 Task: Select Grocery. Add to cart, from pOpshelf for 1980 Tibbs Avenue, Plains, Montana 59859, Cell Number 406-826-7954, following items : Colgate Extra Clean Soft Toothbrush_x000D_
 - 2, Colgate Extra Clean Soft Toothbrush_x000D_
 - 2, Crest Pro-Health Advanced Gum Protection Toothpaste (5.1 oz)_x000D_
 - 1, Colgate Total Mouthwash Peppermint (33.8 oz)_x000D_
 - 2, Vaseline Intensive Care Calm Healing Lotion (10 oz)_x000D_
 - 2, Swedish Fish Soft & Chewy Candy (3.1 oz)_x000D_
 - 2, Reed''s Candies Cinnamon (1.01 oz)_x000D_
 - 1, Biore Blue Agave Balancing Pore Cleanser (5 oz)_x000D_
 - 2, CORALITE 1.9 x 4 Sheer Bandages Extra Large (14 ct)_x000D_
 - 2, FAMILY CARE Hemorrhoidal Ointment with Applicator (0.71 oz)_x000D_
 - 2
Action: Mouse moved to (299, 104)
Screenshot: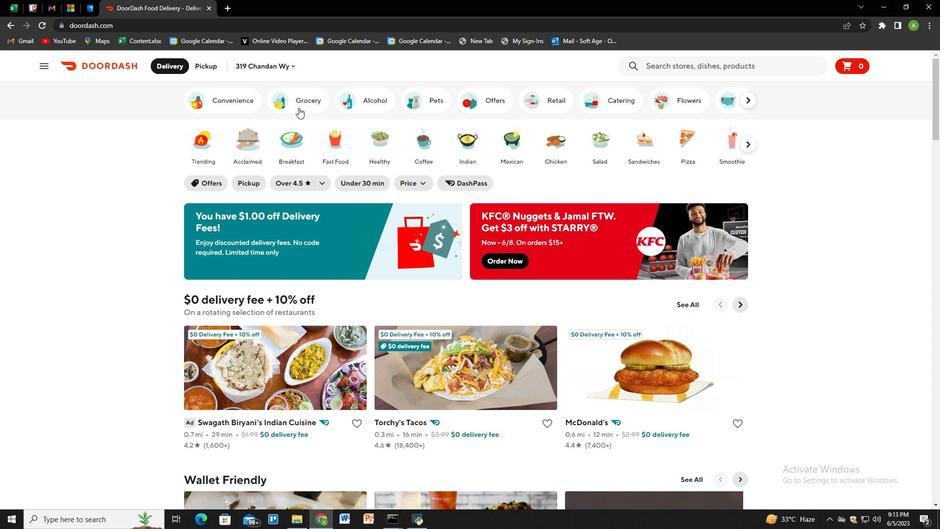 
Action: Mouse pressed left at (299, 104)
Screenshot: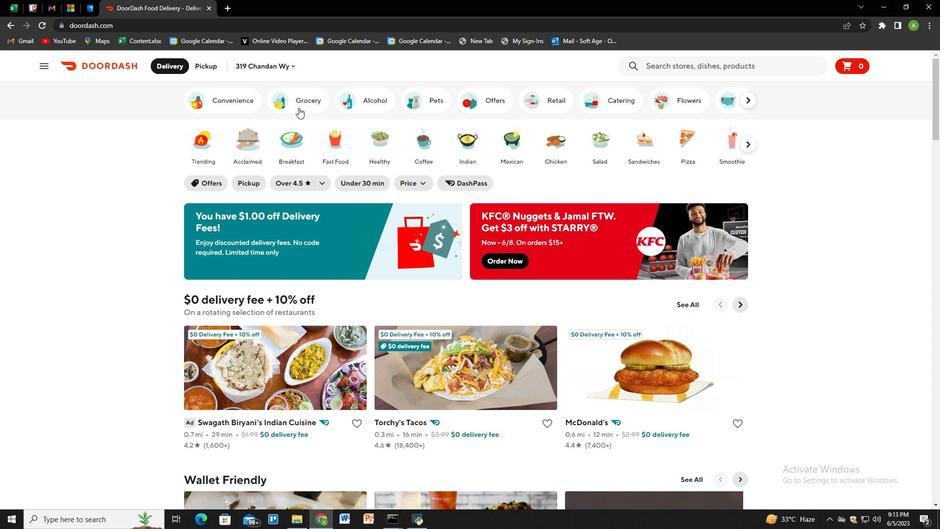 
Action: Mouse moved to (535, 475)
Screenshot: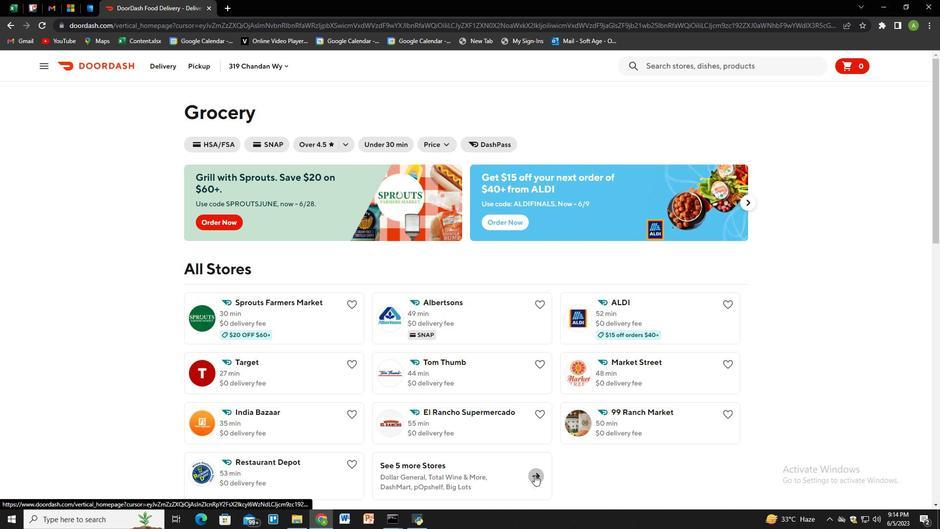 
Action: Mouse pressed left at (535, 475)
Screenshot: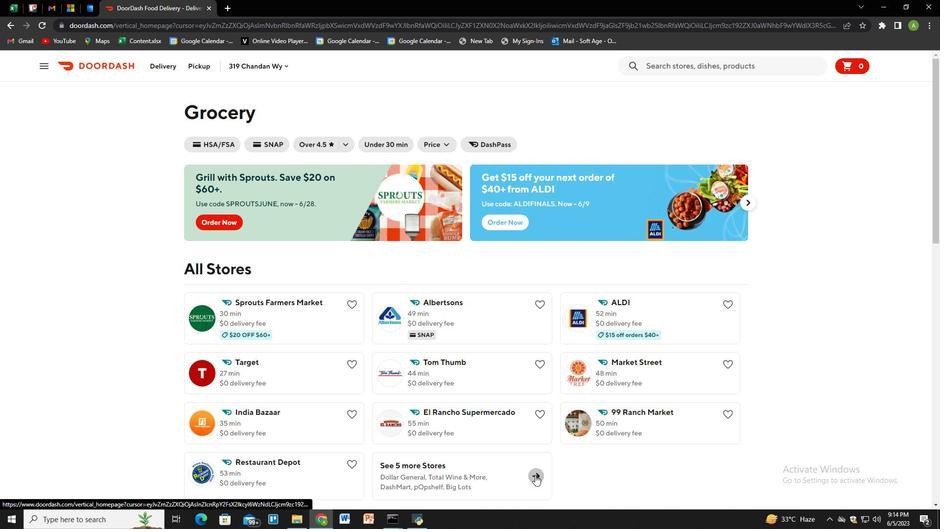 
Action: Mouse moved to (472, 374)
Screenshot: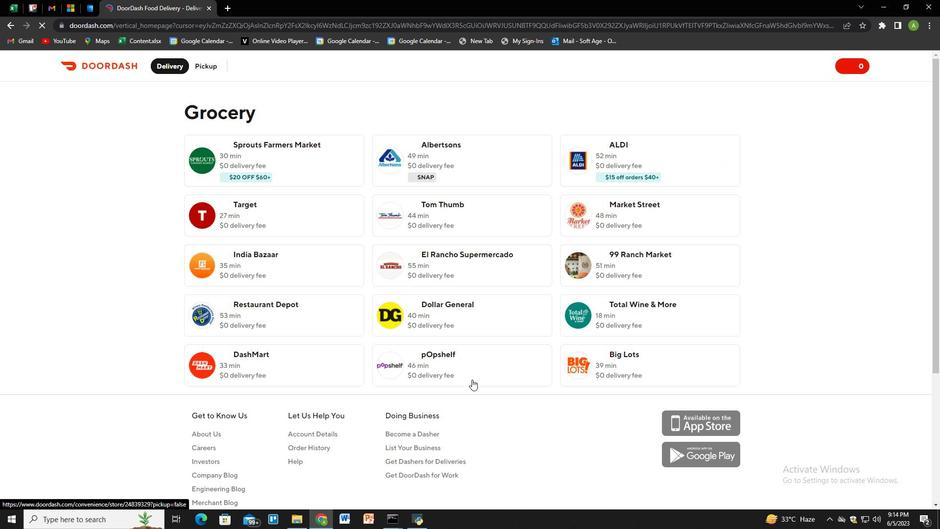 
Action: Mouse pressed left at (472, 374)
Screenshot: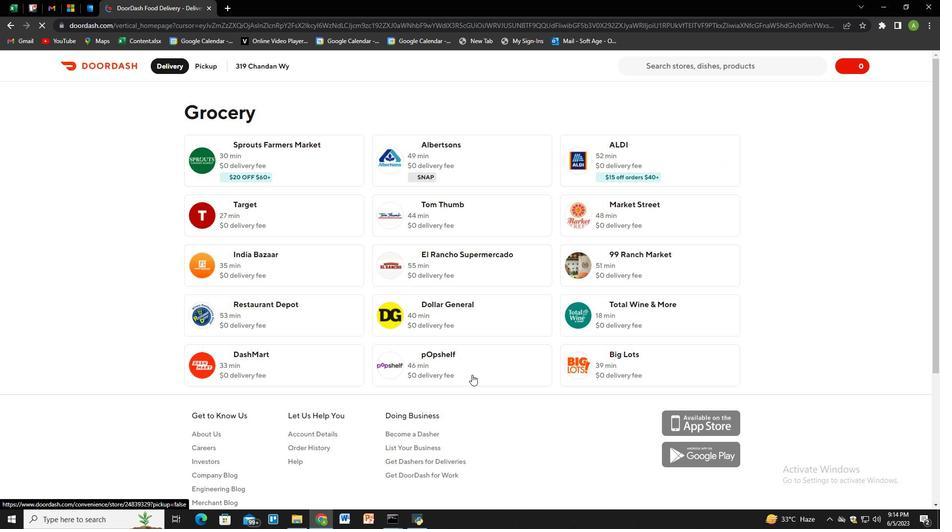 
Action: Mouse moved to (210, 66)
Screenshot: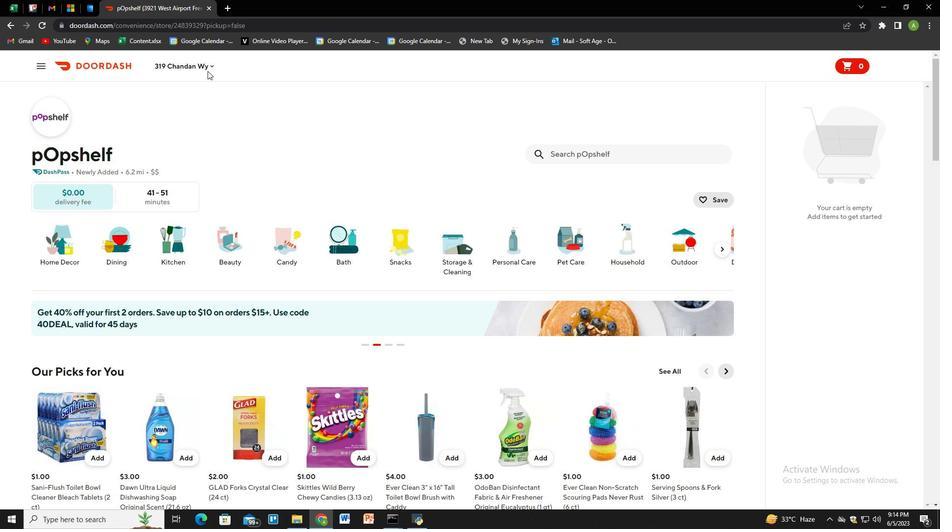
Action: Mouse pressed left at (210, 66)
Screenshot: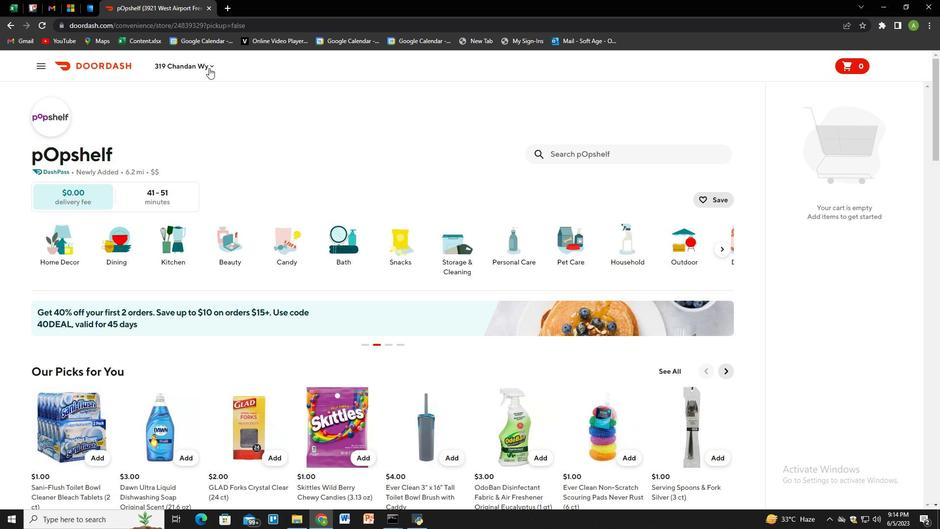 
Action: Mouse moved to (214, 108)
Screenshot: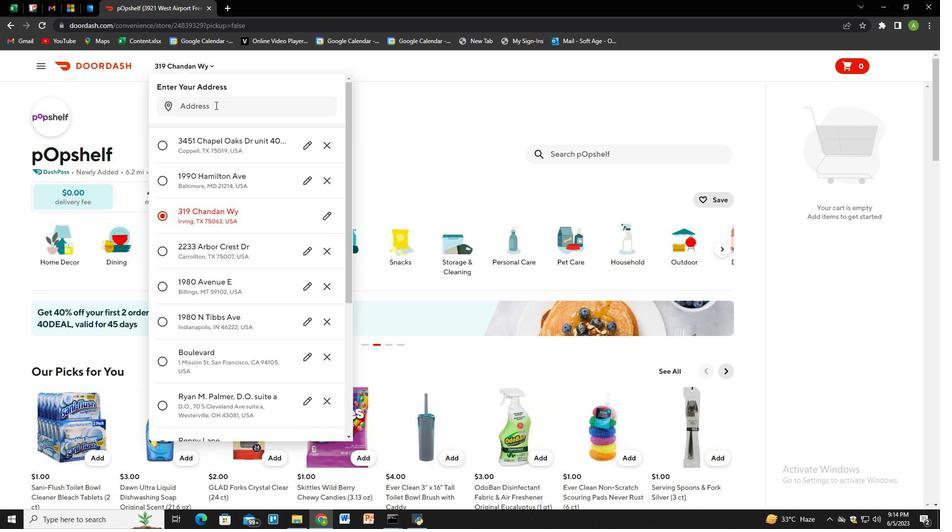 
Action: Mouse pressed left at (214, 108)
Screenshot: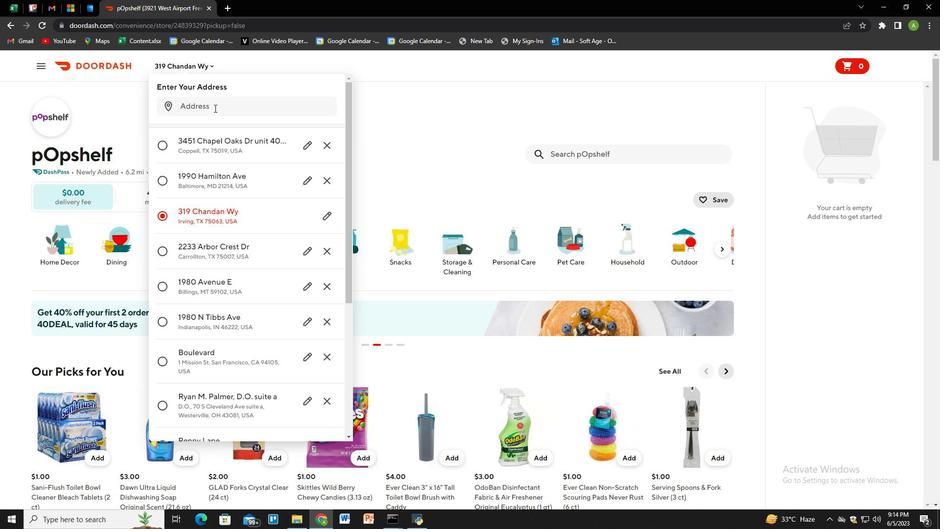 
Action: Mouse moved to (199, 107)
Screenshot: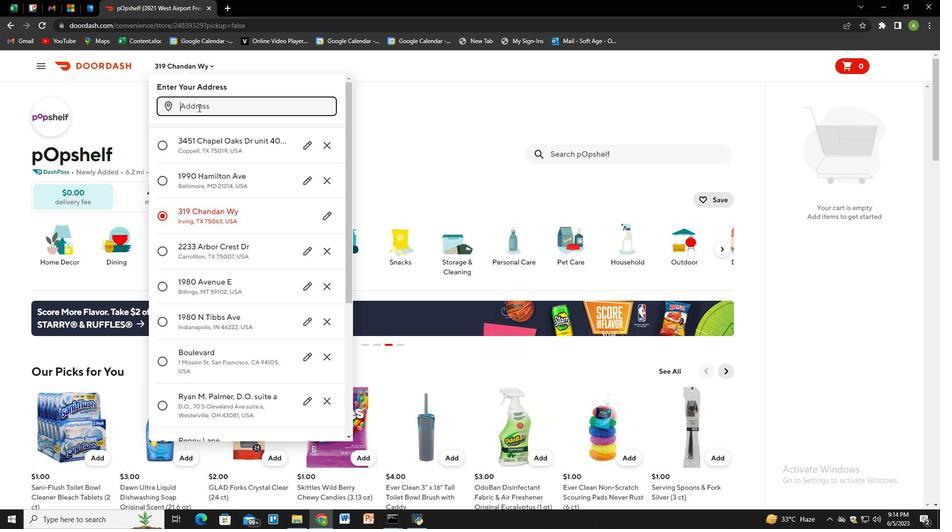 
Action: Key pressed 1980<Key.space>tibbs<Key.space>avenue,<Key.space>plains,<Key.space>montana<Key.space>59859<Key.enter>
Screenshot: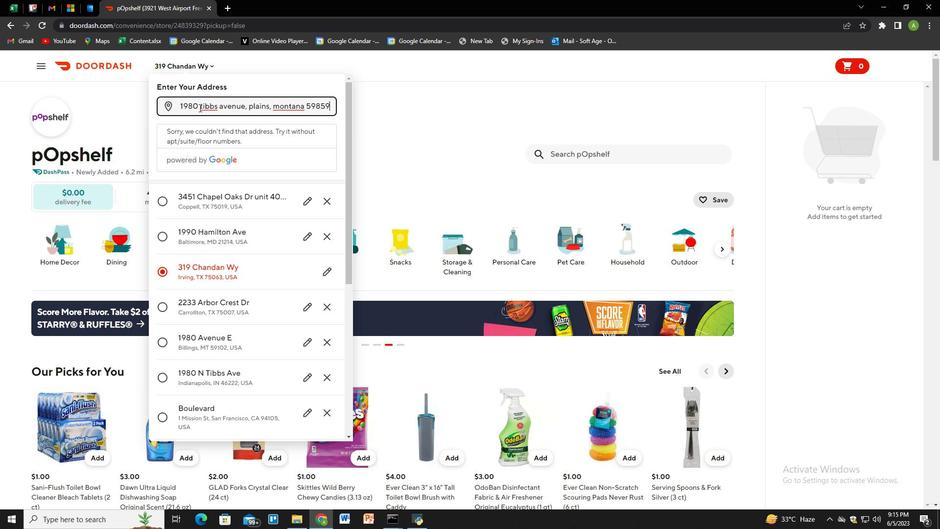 
Action: Mouse moved to (282, 396)
Screenshot: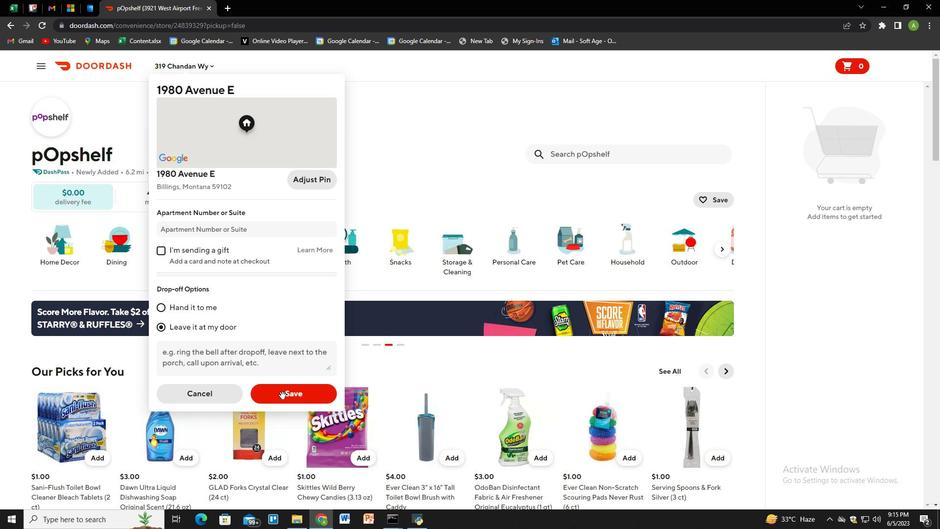 
Action: Mouse pressed left at (282, 396)
Screenshot: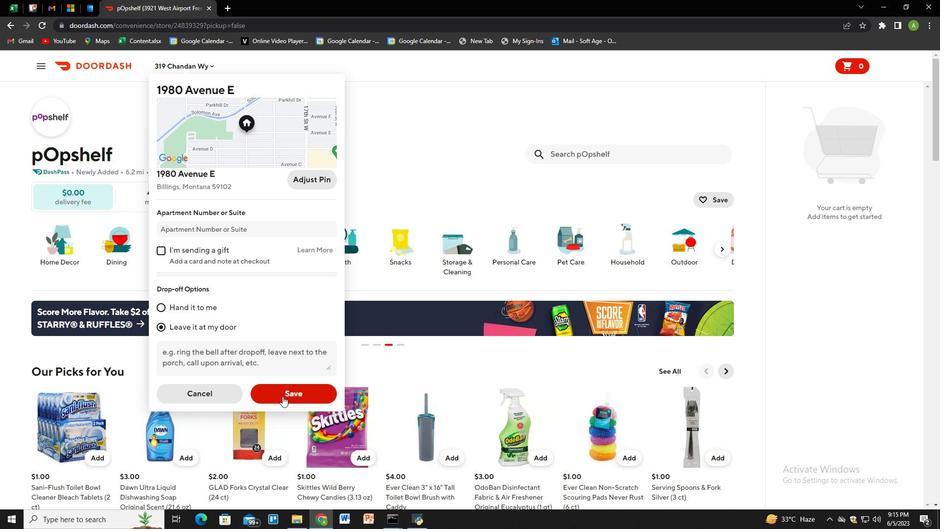 
Action: Mouse moved to (581, 155)
Screenshot: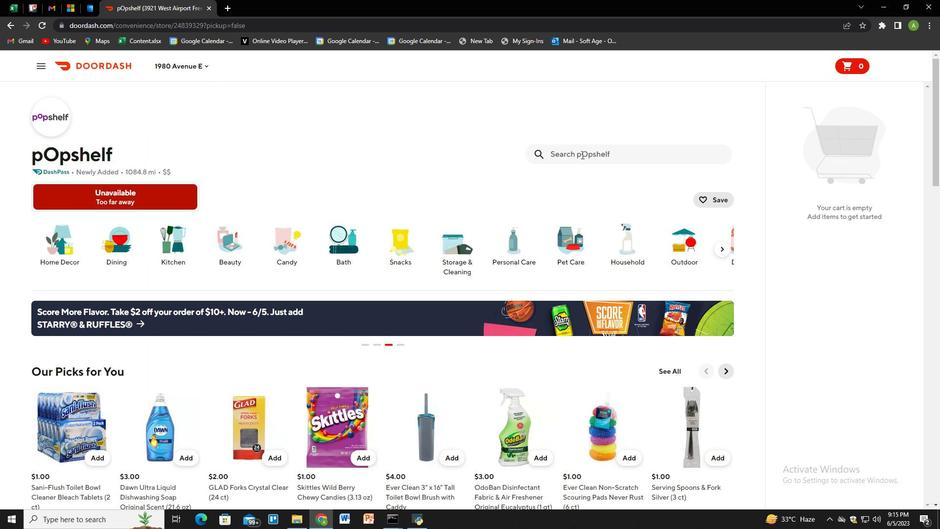 
Action: Mouse pressed left at (581, 155)
Screenshot: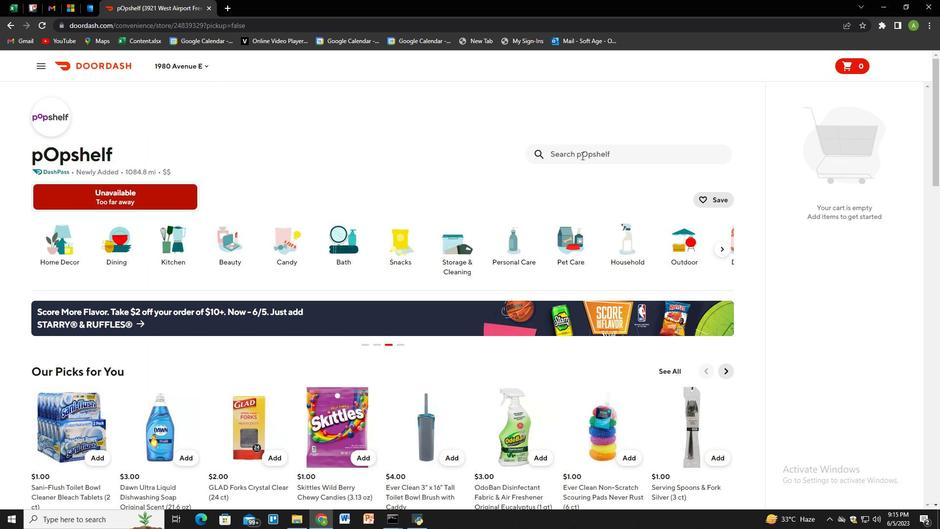 
Action: Mouse moved to (580, 156)
Screenshot: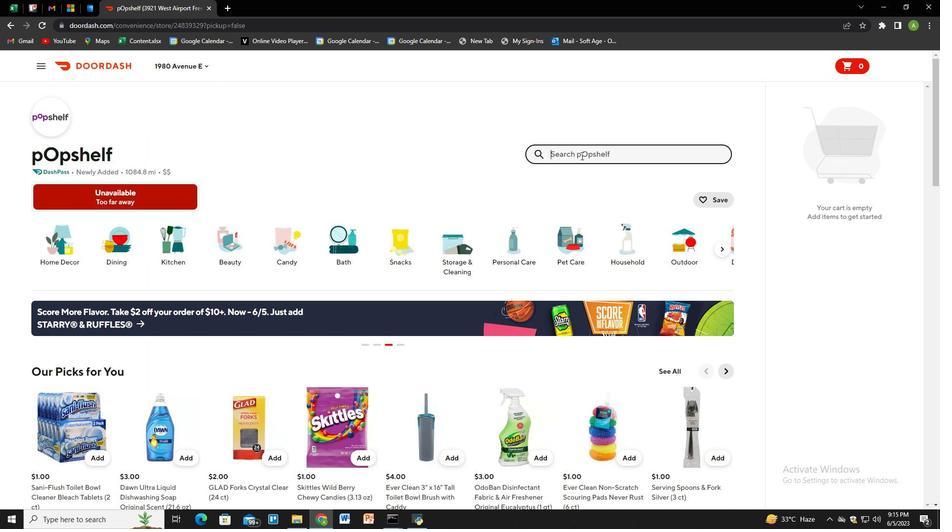 
Action: Key pressed colo<Key.backspace>gate<Key.space>extra<Key.space>clean<Key.space>soft<Key.space>toothbrush<Key.enter>
Screenshot: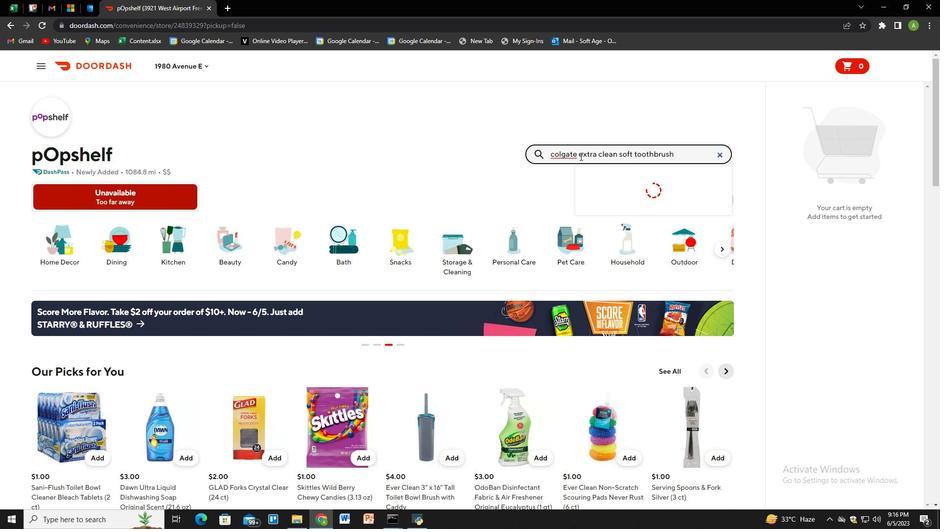 
Action: Mouse moved to (87, 259)
Screenshot: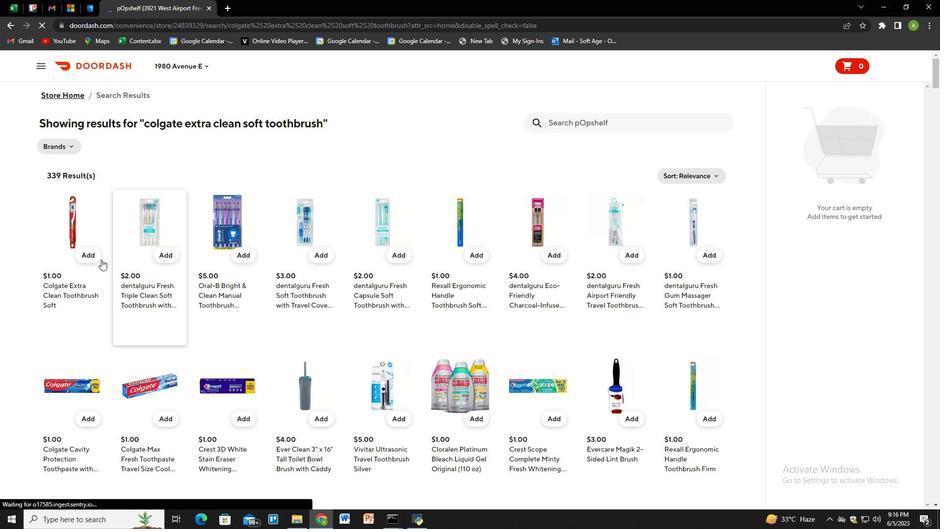 
Action: Mouse pressed left at (87, 259)
Screenshot: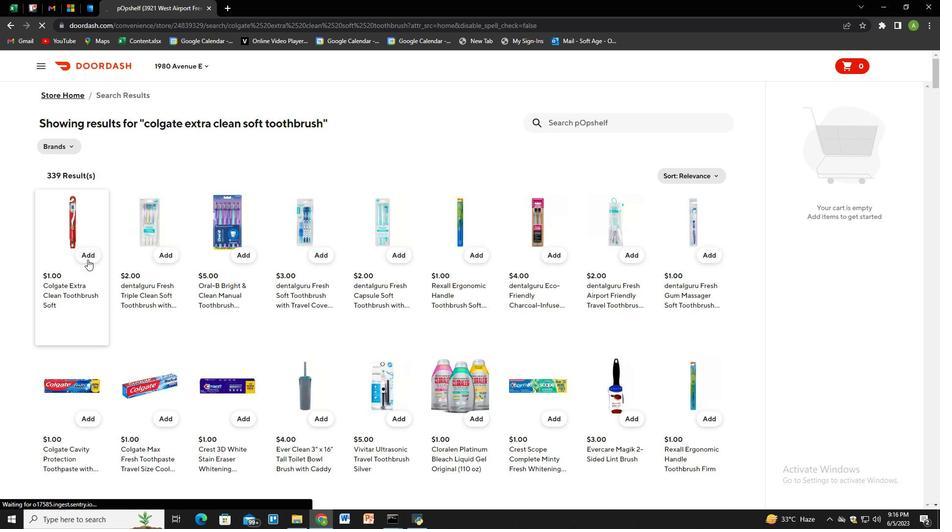 
Action: Mouse moved to (908, 168)
Screenshot: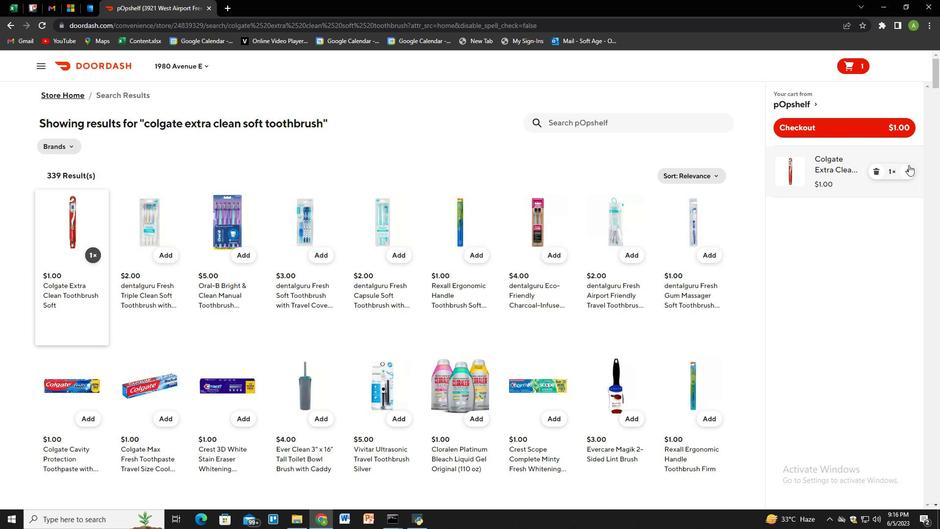 
Action: Mouse pressed left at (908, 168)
Screenshot: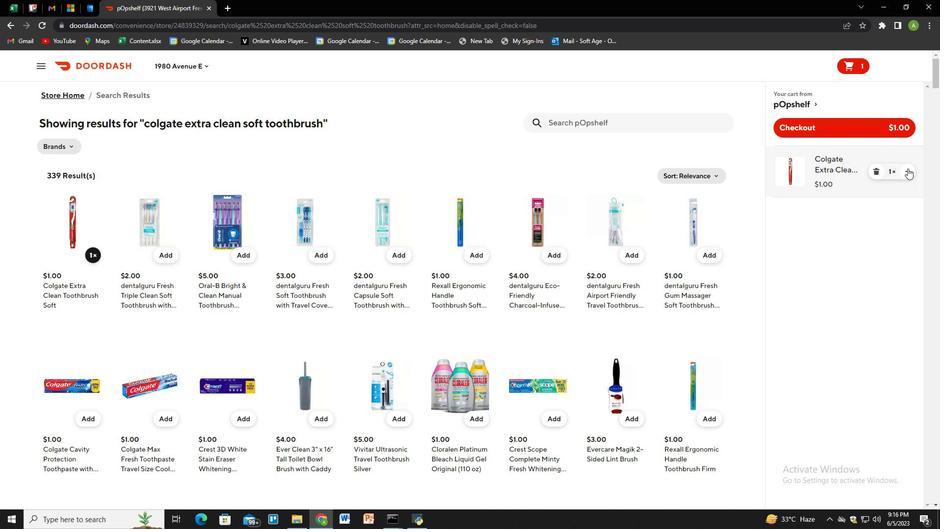 
Action: Mouse moved to (604, 115)
Screenshot: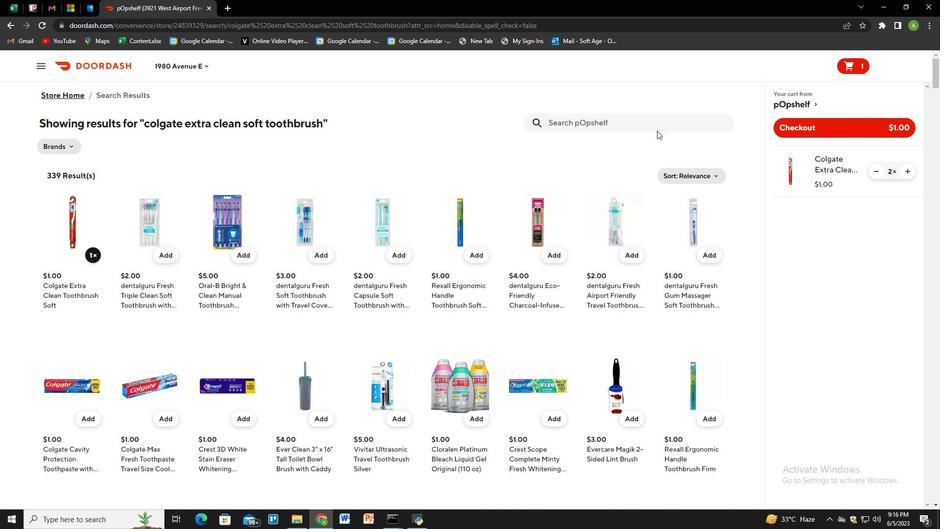 
Action: Mouse pressed left at (604, 115)
Screenshot: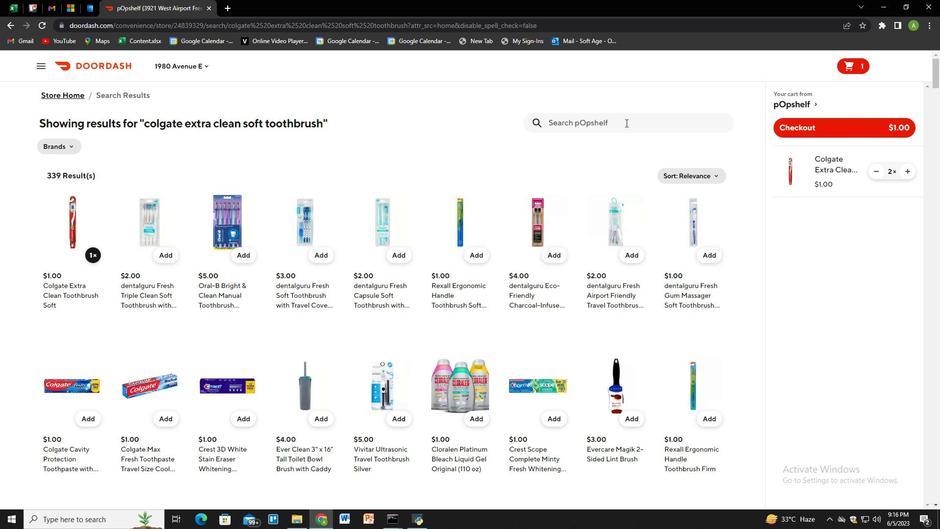 
Action: Key pressed colgate<Key.space>exra<Key.backspace><Key.backspace>tra<Key.space>clean<Key.space>soft<Key.space>toothbrush<Key.enter>
Screenshot: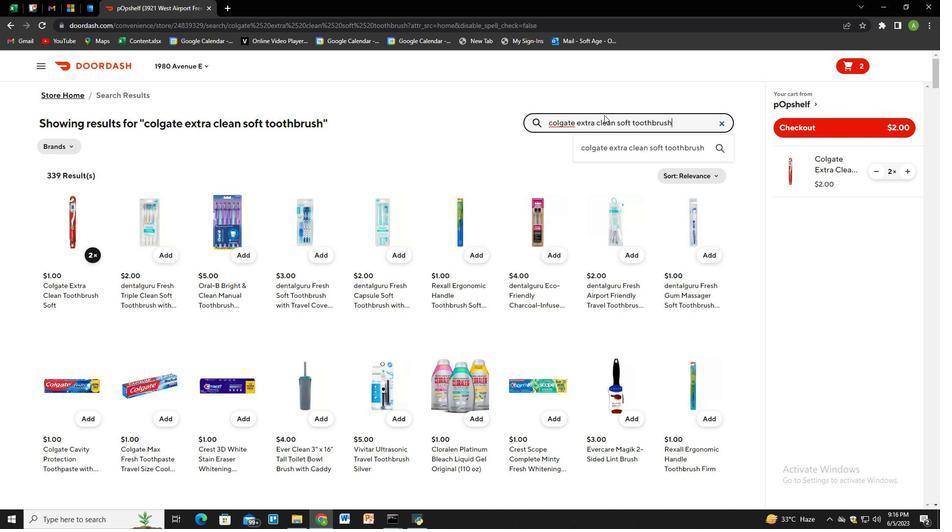 
Action: Mouse moved to (907, 170)
Screenshot: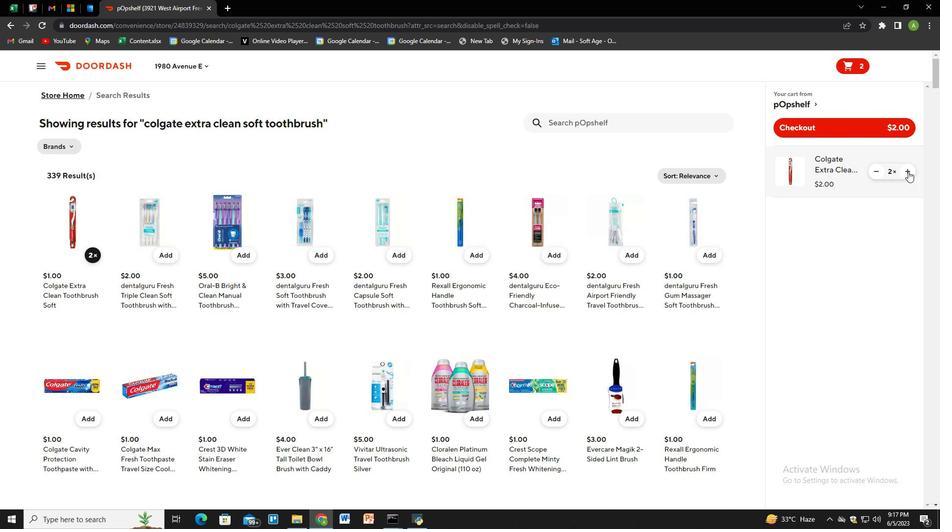 
Action: Mouse pressed left at (907, 170)
Screenshot: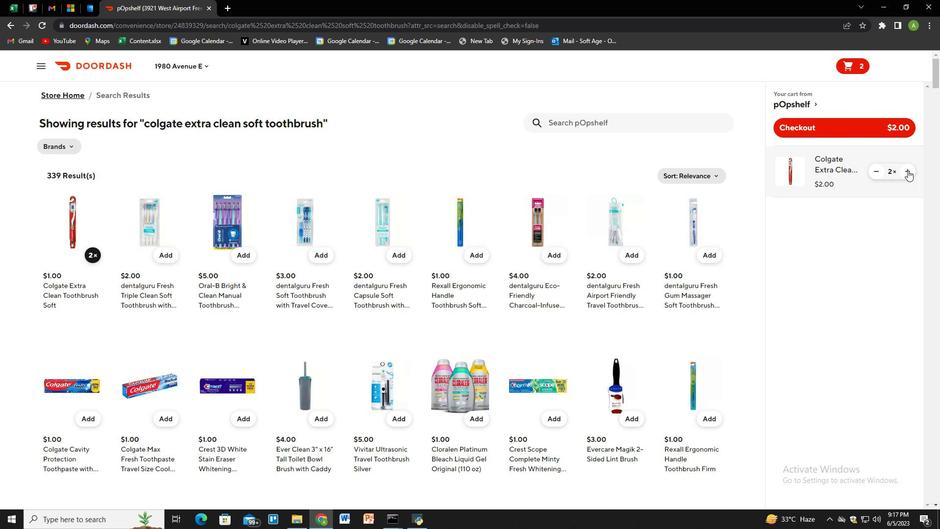 
Action: Mouse pressed left at (907, 170)
Screenshot: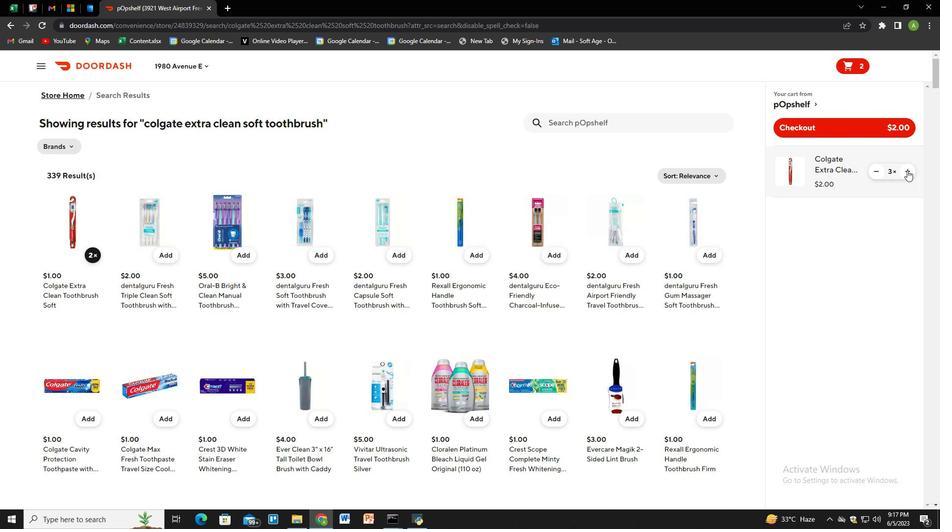 
Action: Mouse moved to (640, 132)
Screenshot: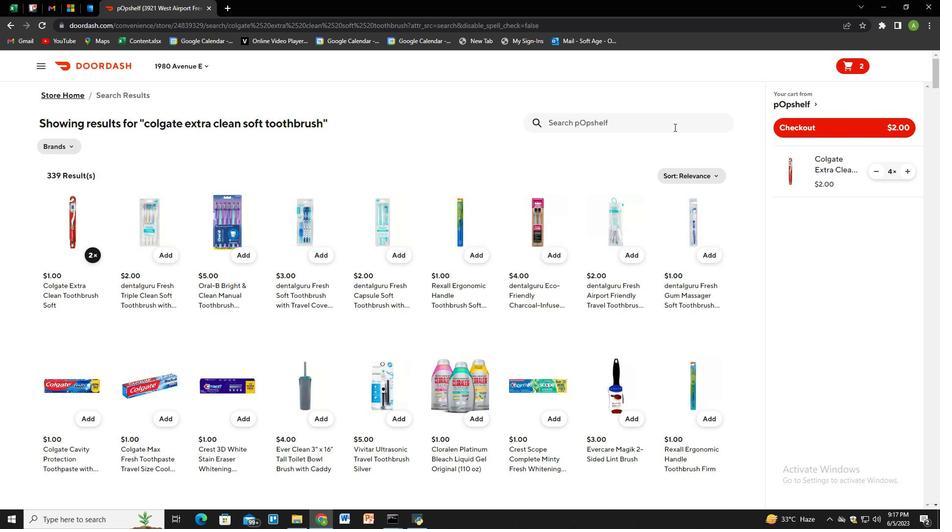 
Action: Mouse pressed left at (640, 132)
Screenshot: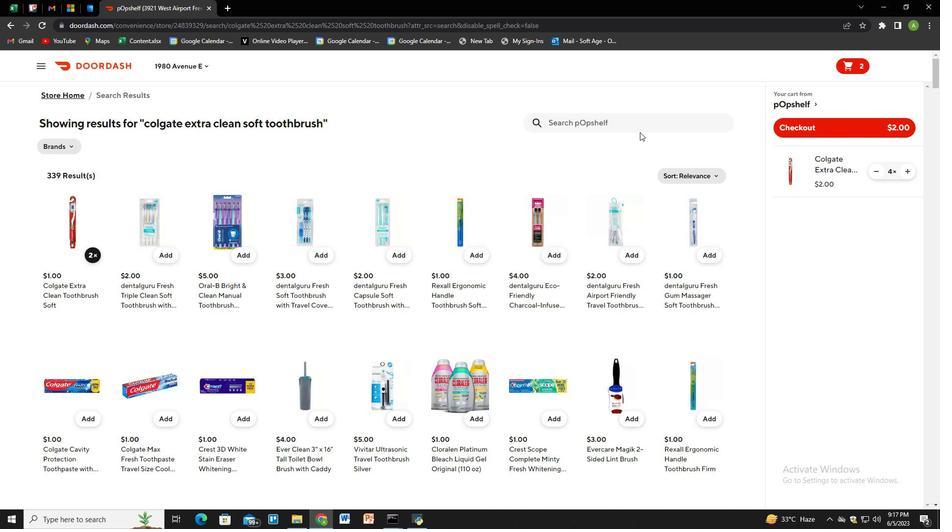 
Action: Mouse moved to (640, 132)
Screenshot: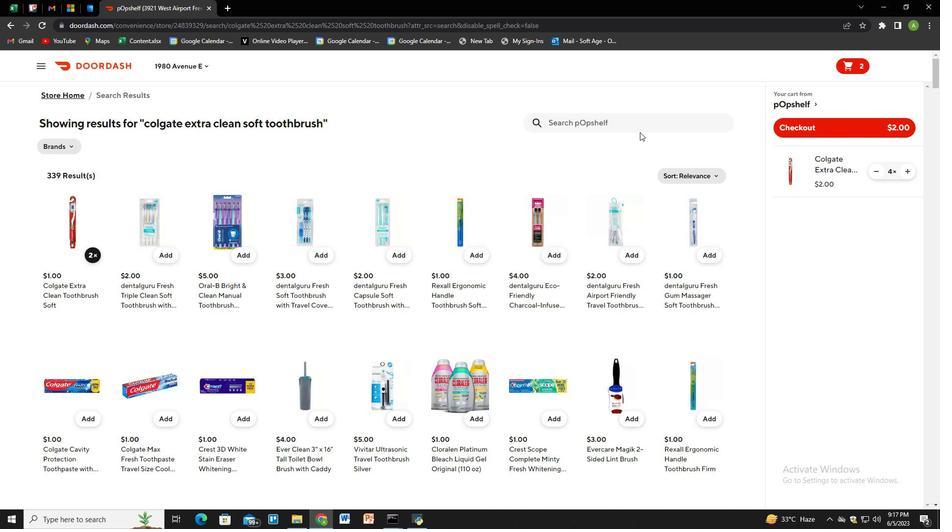 
Action: Key pressed crest<Key.space>pro-health<Key.space>advanced<Key.space>gum<Key.space>protection<Key.space>toothpaste<Key.space><Key.shift_r><Key.shift_r><Key.shift_r><Key.shift_r><Key.shift_r>(5.1<Key.space>oz<Key.shift_r>)<Key.enter>
Screenshot: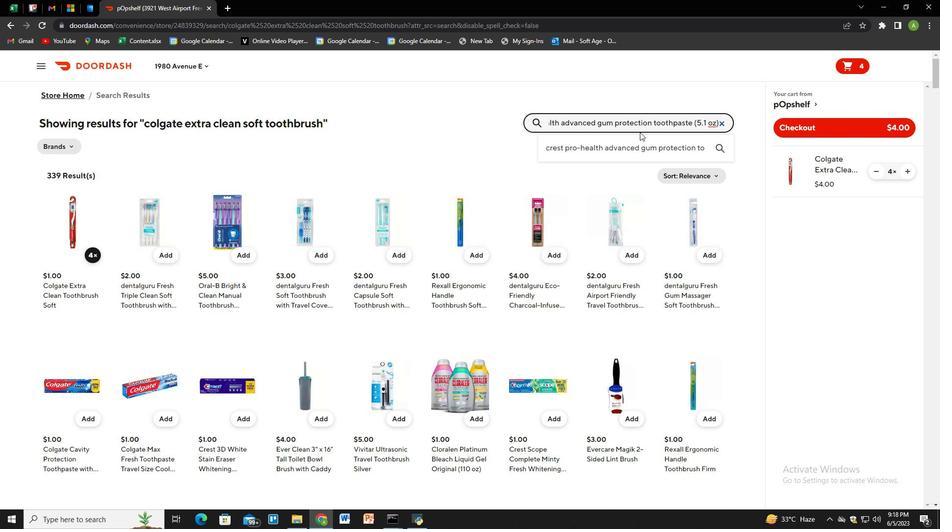 
Action: Mouse moved to (90, 255)
Screenshot: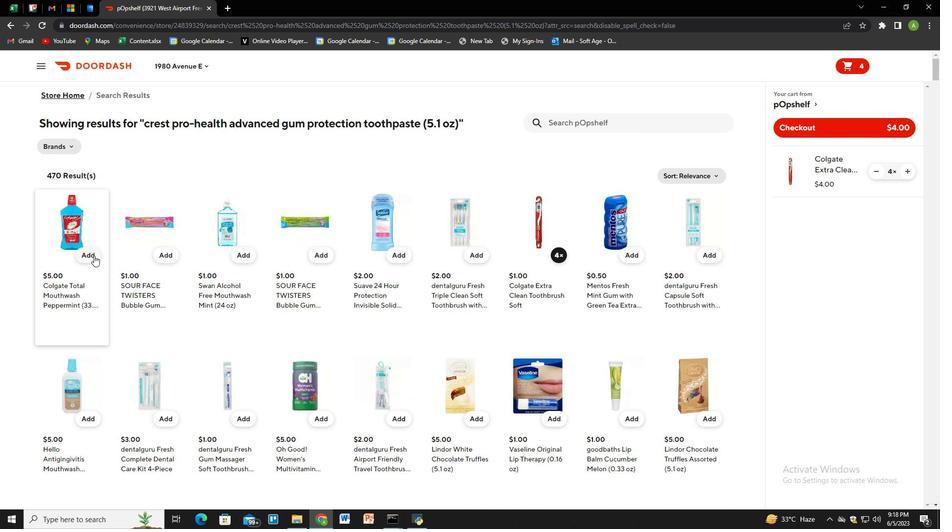 
Action: Mouse pressed left at (90, 255)
Screenshot: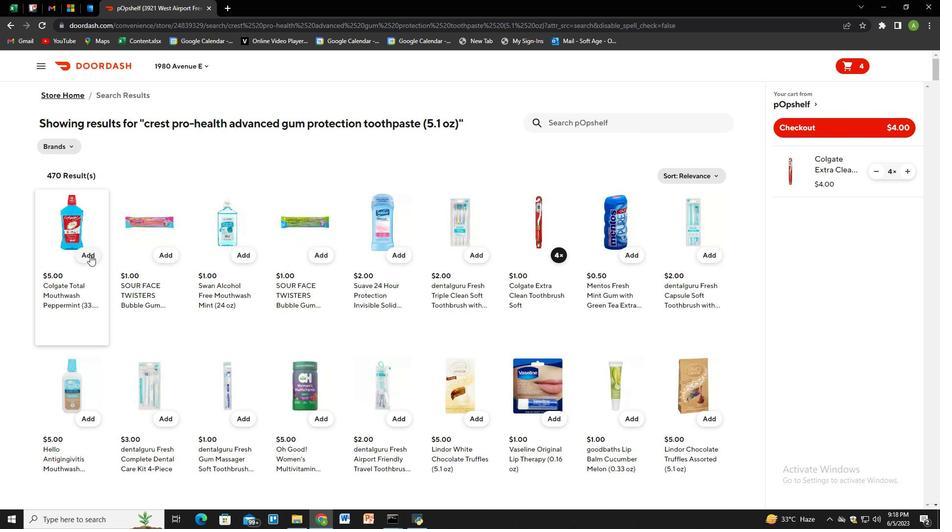 
Action: Mouse moved to (573, 128)
Screenshot: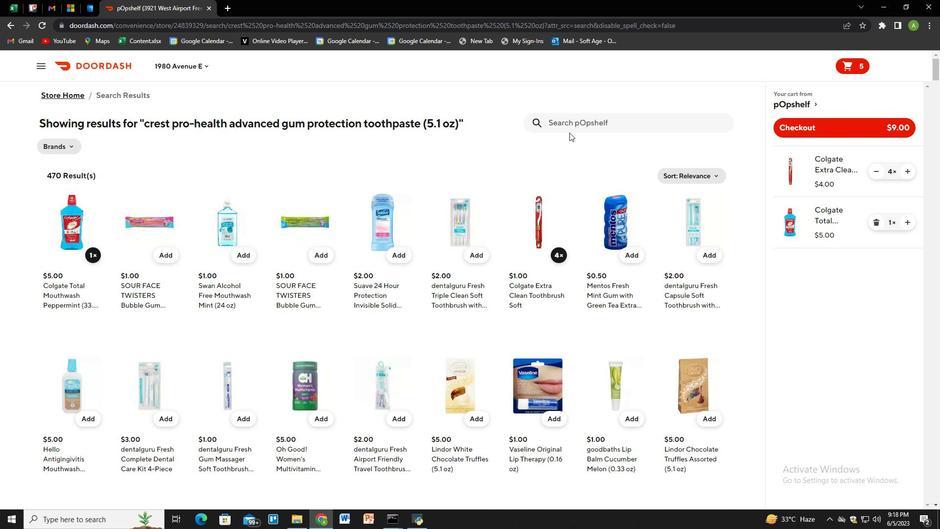 
Action: Mouse pressed left at (573, 128)
Screenshot: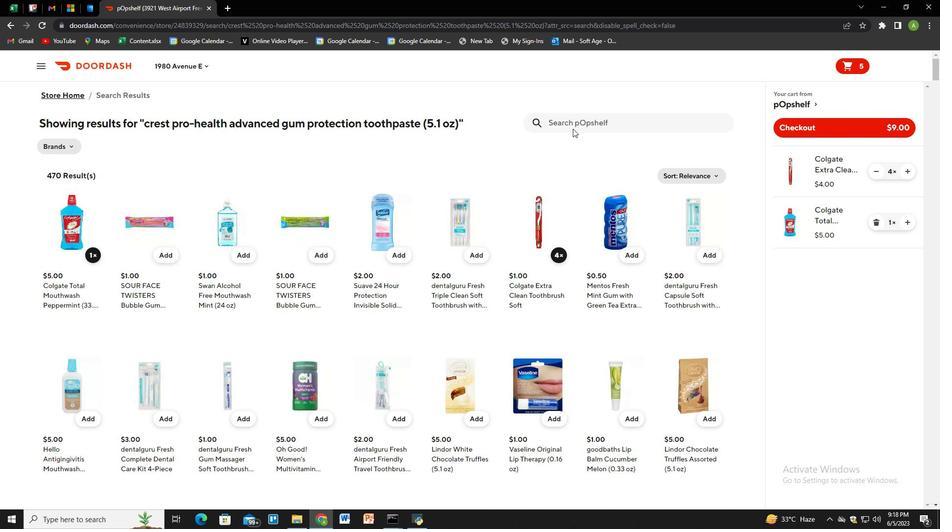
Action: Key pressed colgate<Key.space>total<Key.space>mouthwash<Key.space>peppermint<Key.space><Key.shift_r>(33.5<Key.backspace>8<Key.space>oz<Key.shift_r>)<Key.enter>
Screenshot: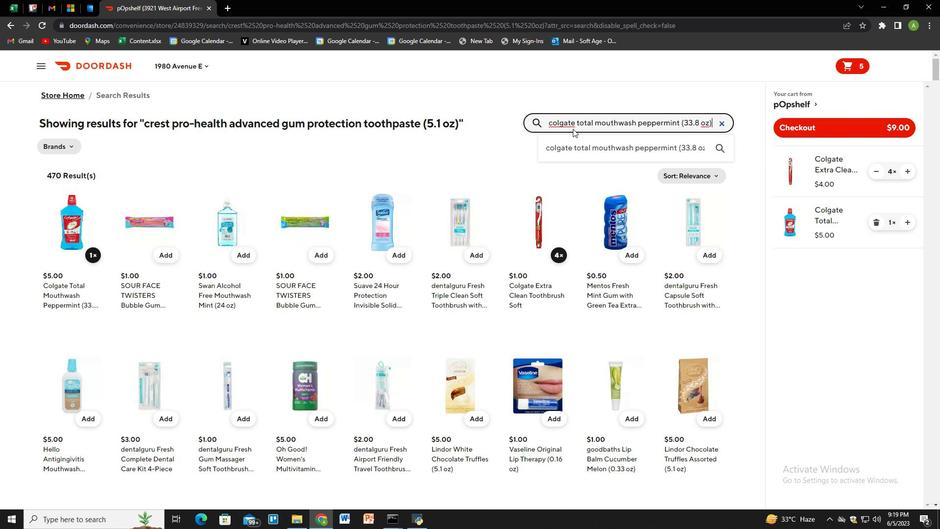 
Action: Mouse moved to (91, 257)
Screenshot: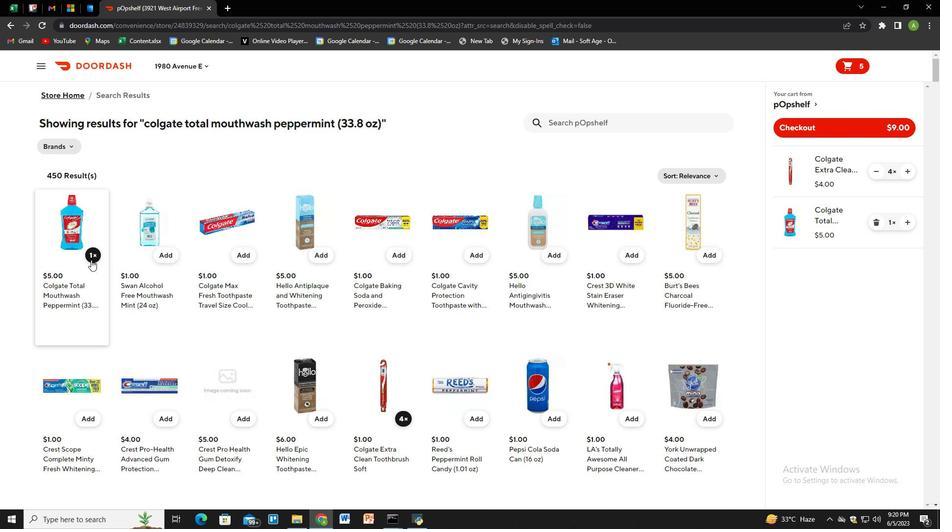 
Action: Mouse pressed left at (91, 257)
Screenshot: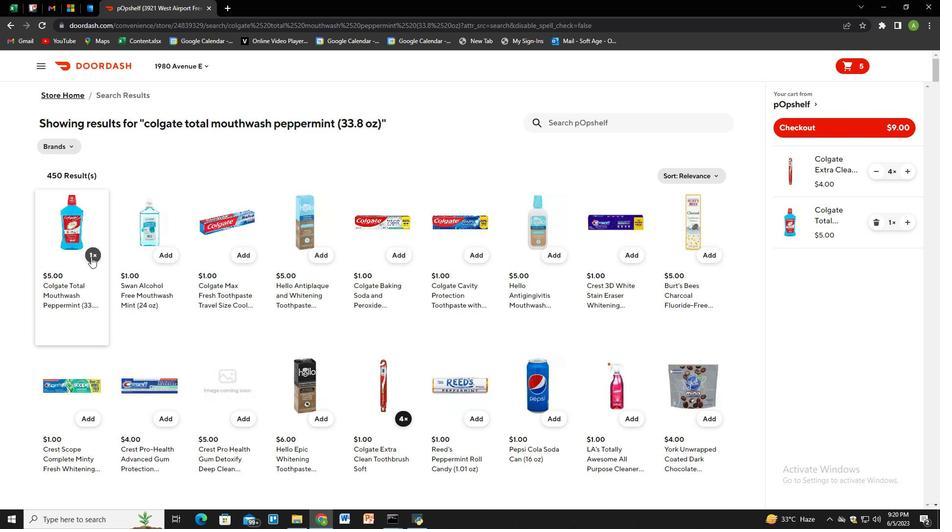 
Action: Mouse moved to (591, 124)
Screenshot: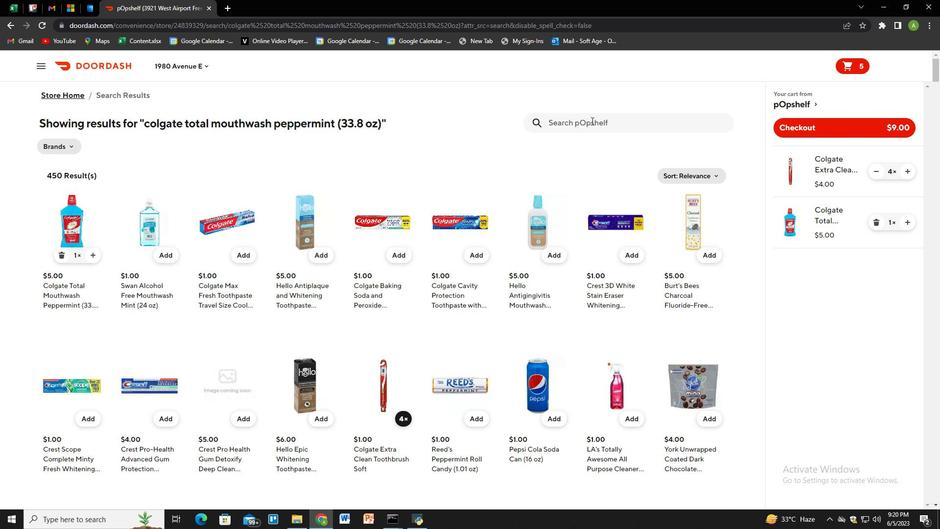 
Action: Mouse pressed left at (591, 124)
Screenshot: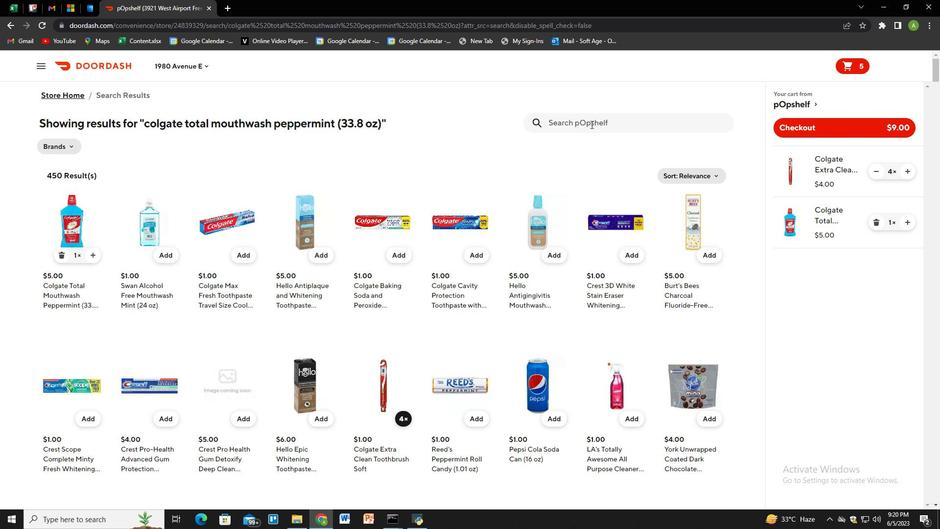 
Action: Mouse moved to (89, 255)
Screenshot: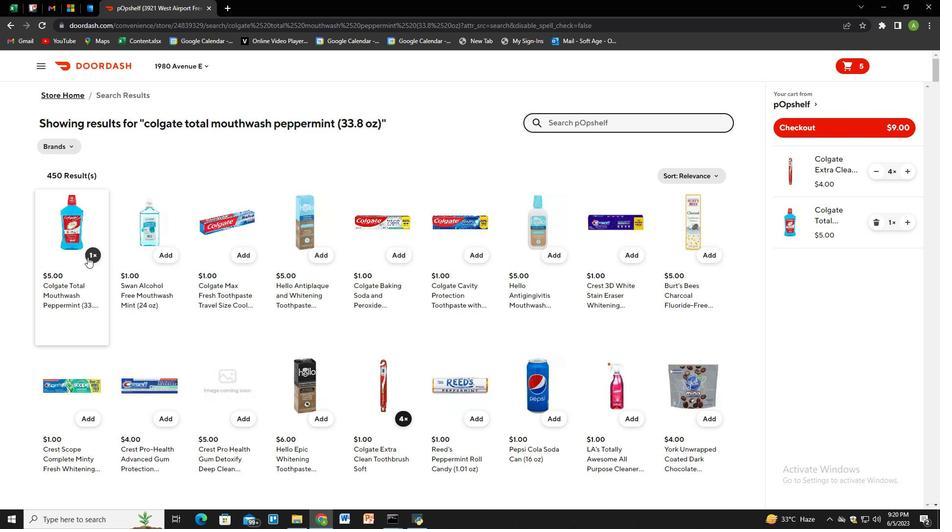 
Action: Mouse pressed left at (89, 255)
Screenshot: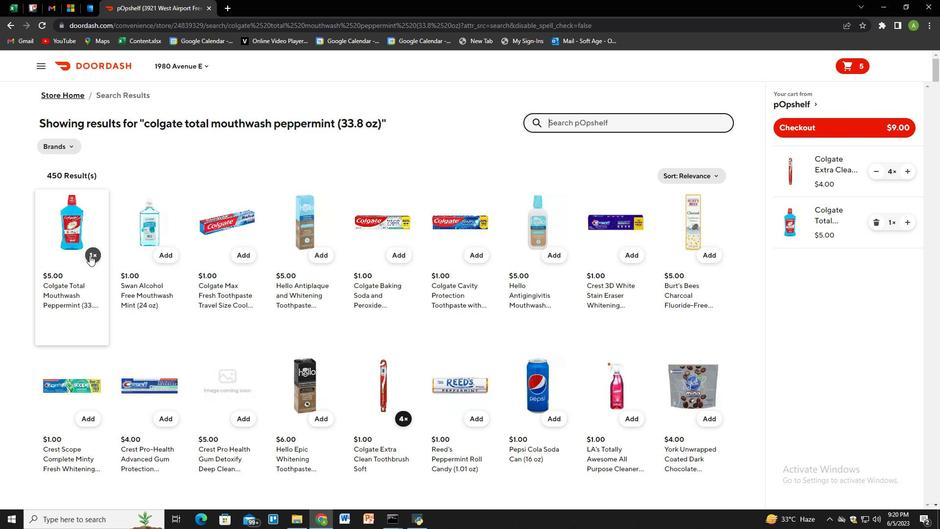 
Action: Mouse moved to (90, 255)
Screenshot: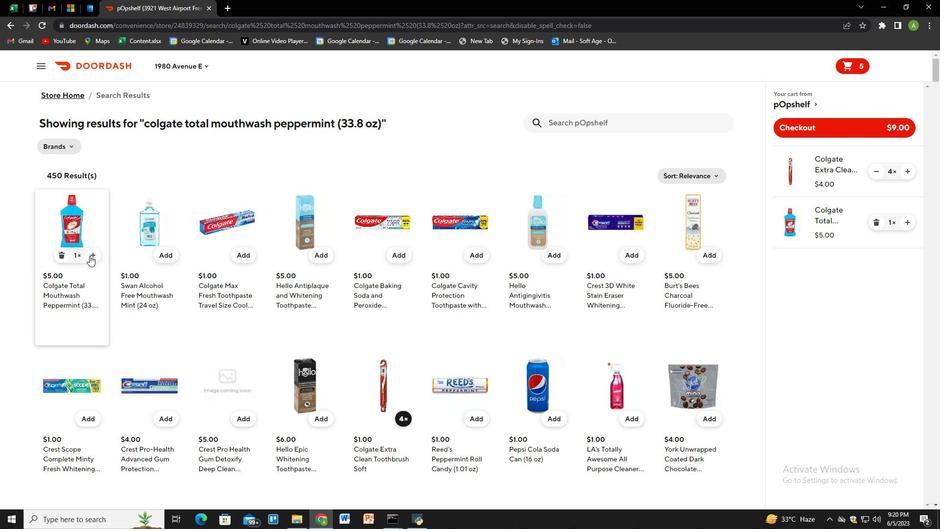 
Action: Mouse pressed left at (90, 255)
Screenshot: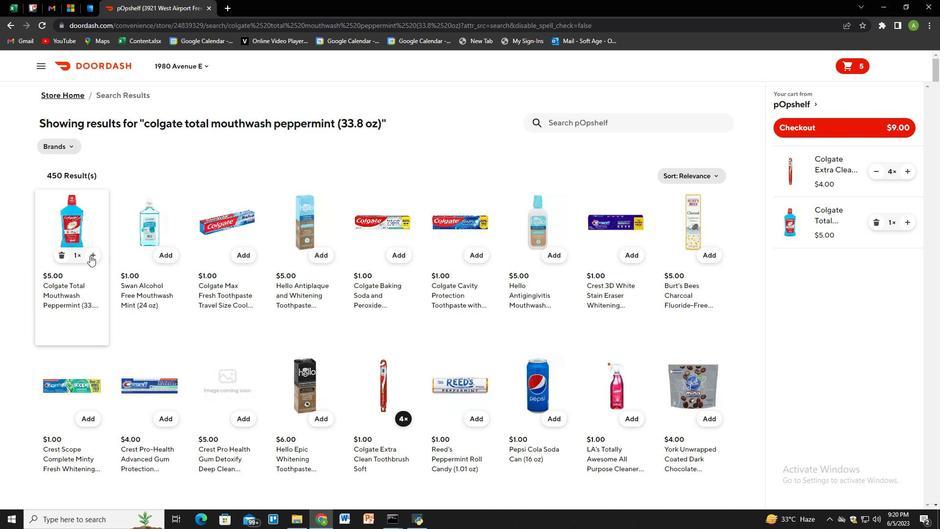 
Action: Mouse moved to (564, 115)
Screenshot: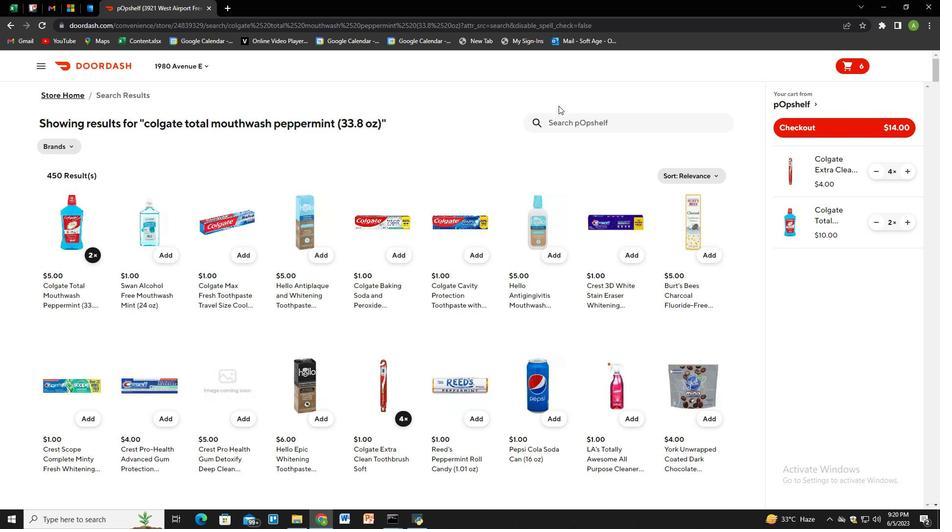 
Action: Mouse pressed left at (564, 115)
Screenshot: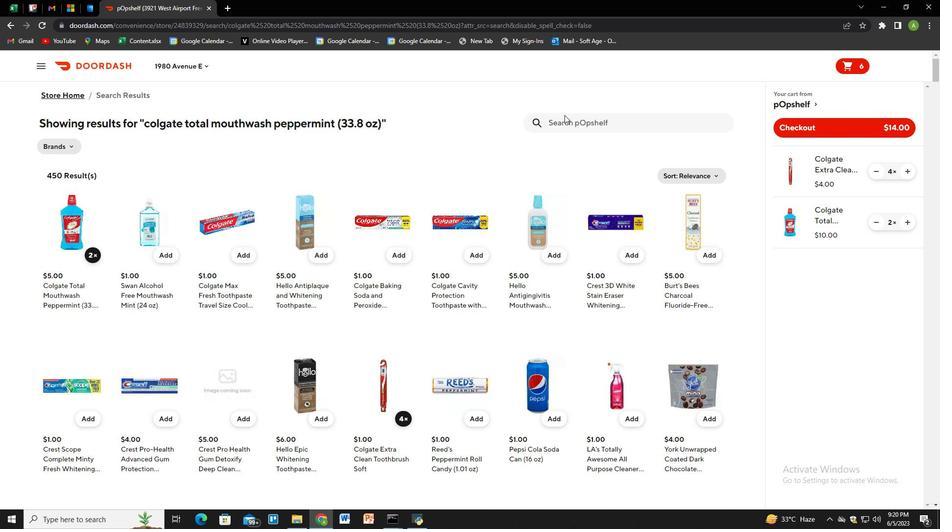 
Action: Mouse moved to (564, 120)
Screenshot: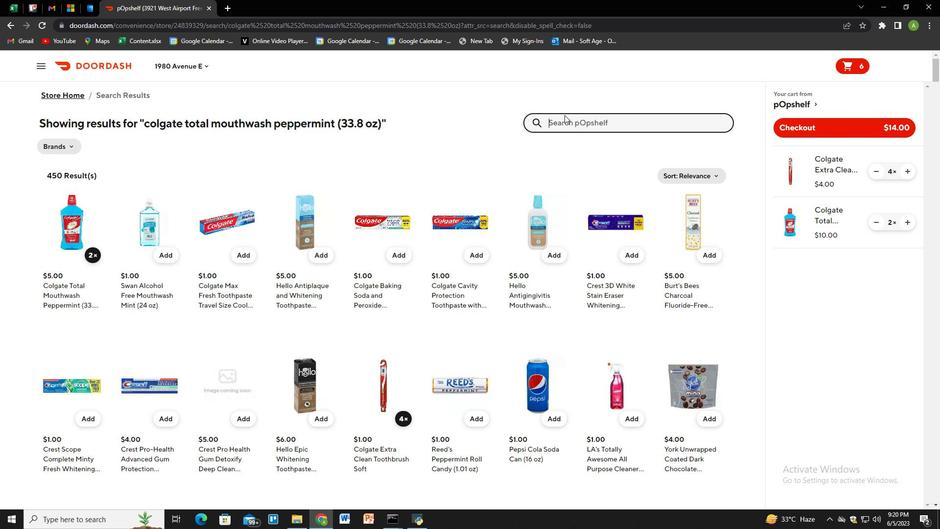 
Action: Key pressed crest<Key.space>pro-health<Key.space>advanced<Key.space>gum<Key.space>protection<Key.space>toothpaste<Key.space><Key.shift_r>(5.1<Key.space>oz<Key.shift_r>)<Key.enter>
Screenshot: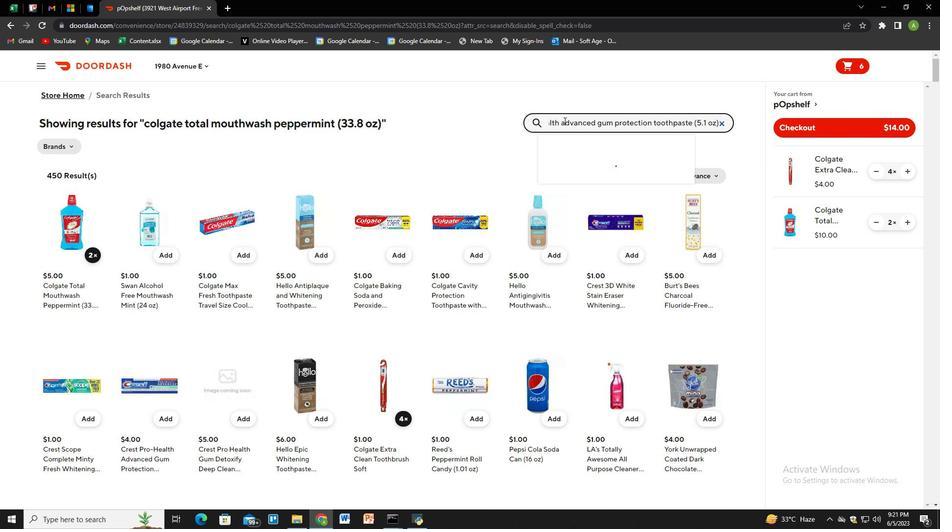 
Action: Mouse moved to (569, 131)
Screenshot: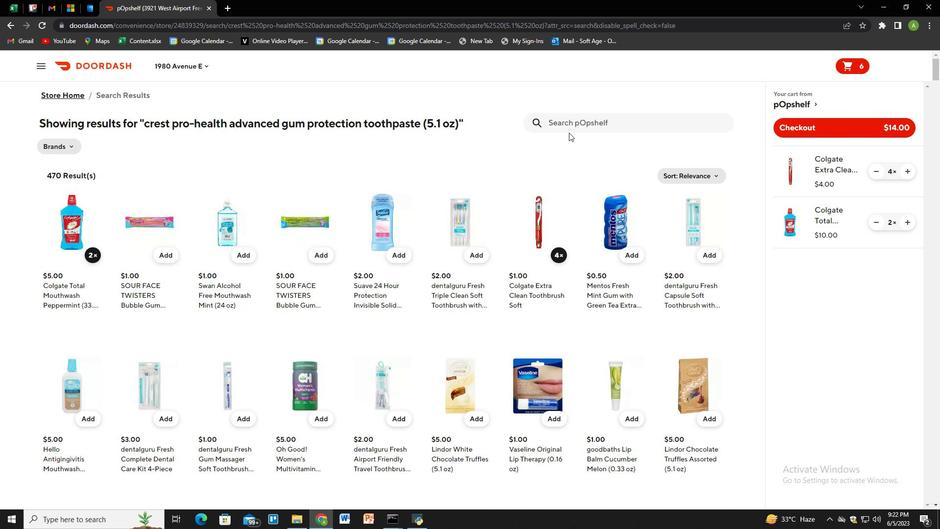 
Action: Mouse pressed left at (569, 131)
Screenshot: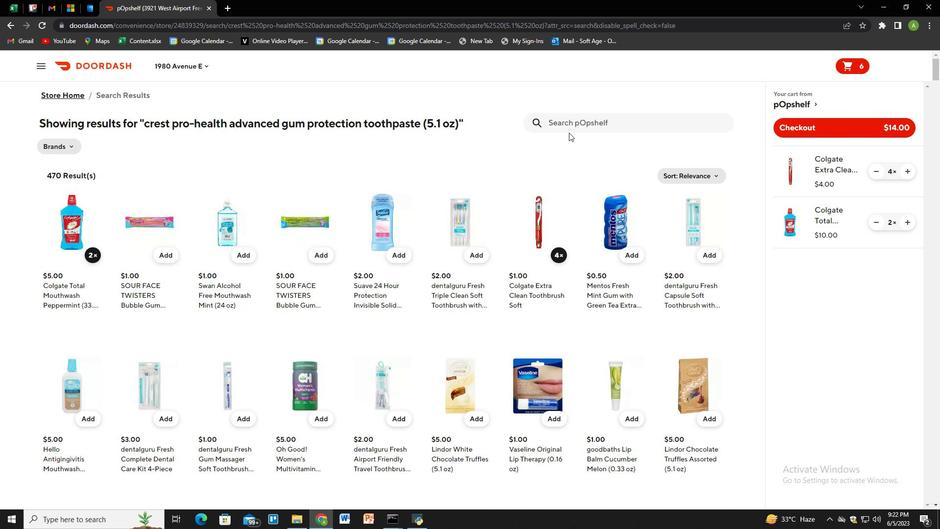 
Action: Mouse moved to (571, 120)
Screenshot: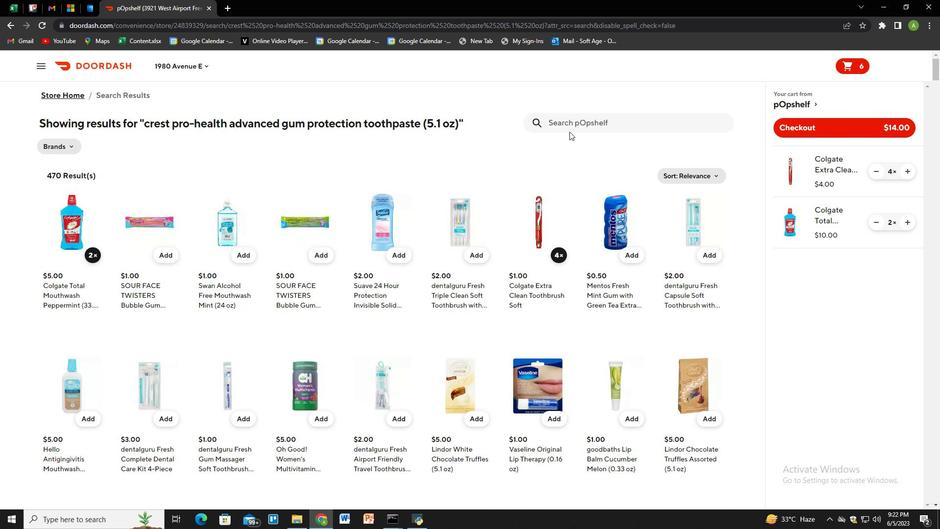 
Action: Mouse pressed left at (571, 120)
Screenshot: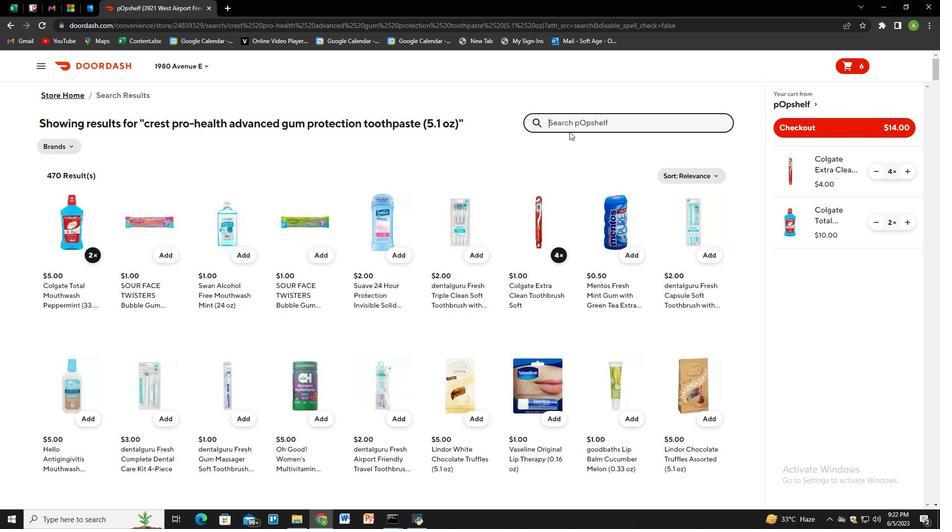 
Action: Key pressed vaseline<Key.space>intensive<Key.space>care<Key.space>calm<Key.space>healing<Key.space>lotion<Key.space><Key.shift_r>(10<Key.space>oz<Key.shift_r>)<Key.enter>
Screenshot: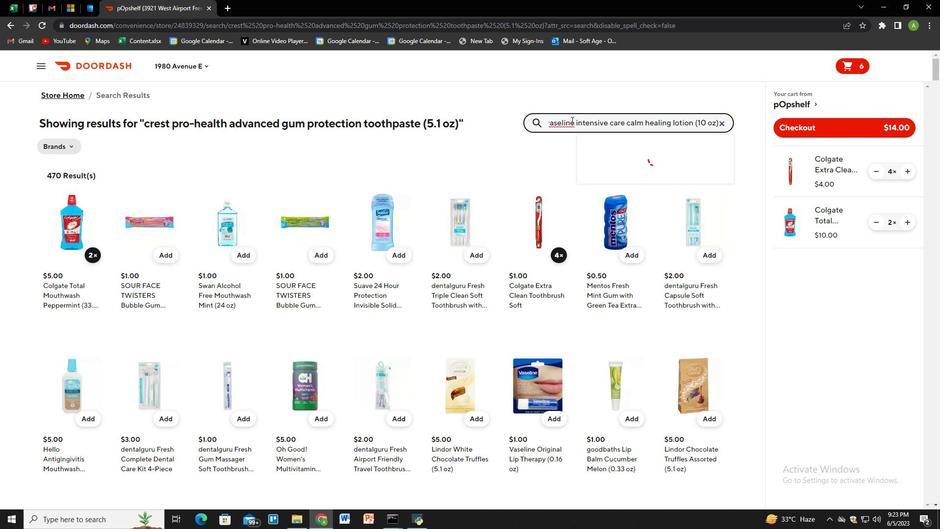 
Action: Mouse moved to (92, 256)
Screenshot: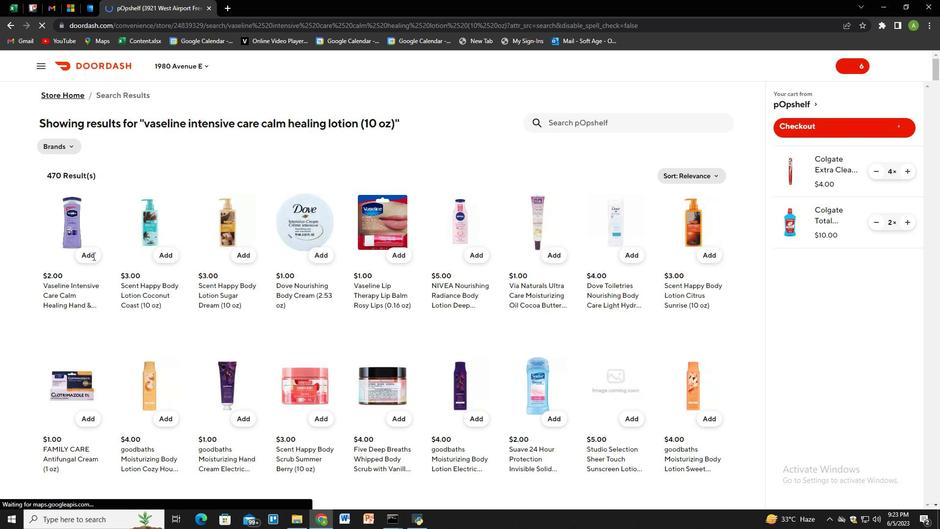 
Action: Mouse pressed left at (92, 256)
Screenshot: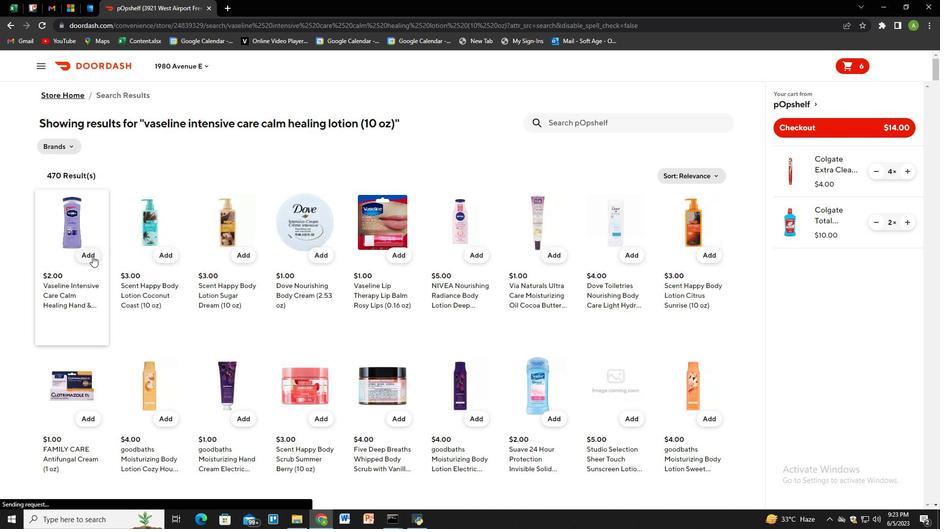 
Action: Mouse moved to (906, 272)
Screenshot: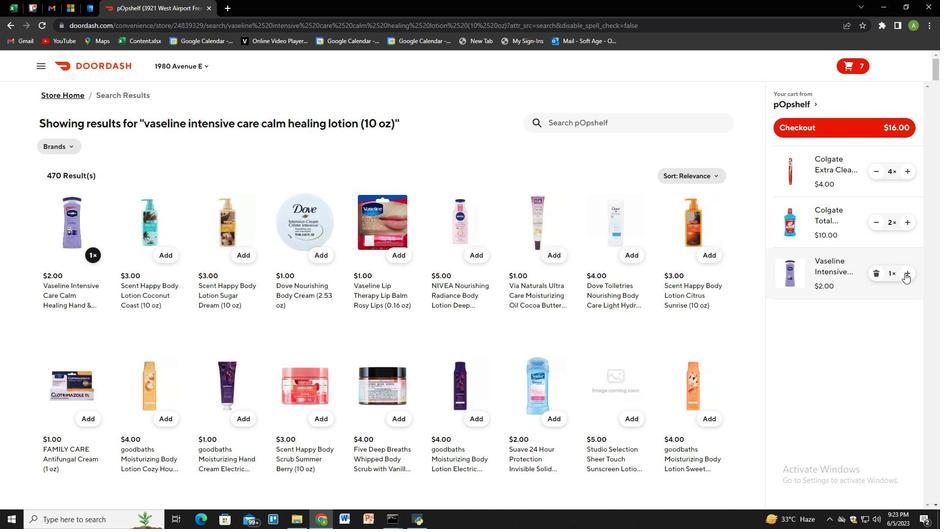 
Action: Mouse pressed left at (906, 272)
Screenshot: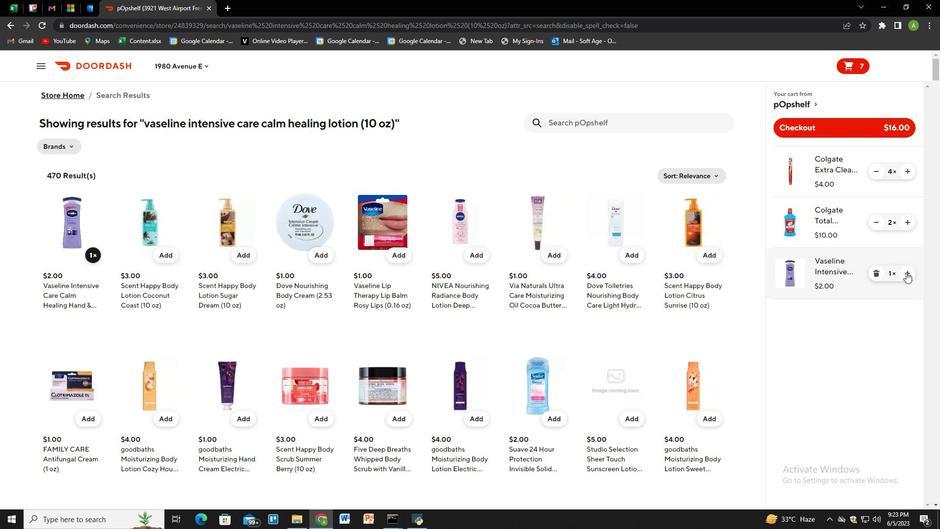 
Action: Mouse moved to (594, 122)
Screenshot: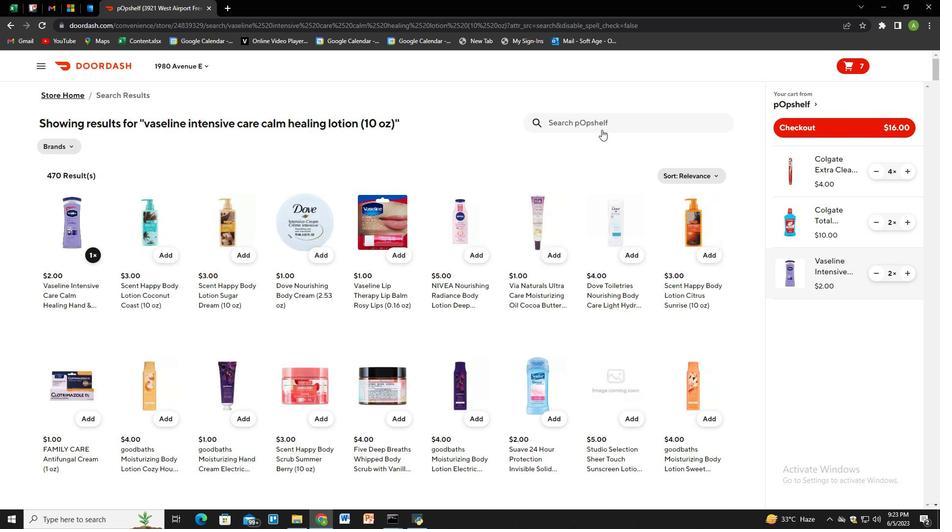 
Action: Mouse pressed left at (594, 122)
Screenshot: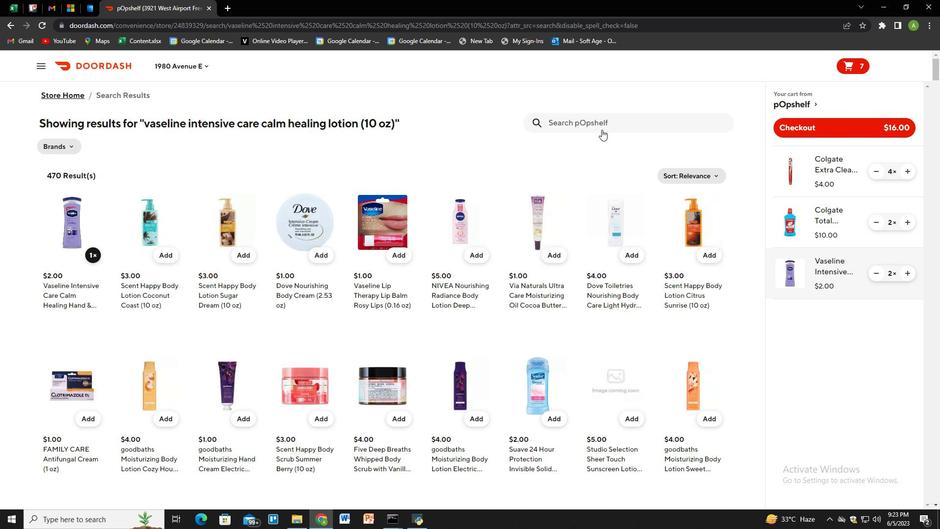 
Action: Key pressed swedish<Key.space>fish<Key.space>soft<Key.space><Key.shift><Key.shift><Key.shift><Key.shift><Key.shift><Key.shift><Key.shift><Key.shift><Key.shift><Key.shift><Key.shift><Key.shift><Key.shift><Key.shift><Key.shift><Key.shift><Key.shift>&<Key.space>chewy<Key.space>candy<Key.space><Key.shift_r>(3.1<Key.space>oz<Key.shift_r>)<Key.enter>
Screenshot: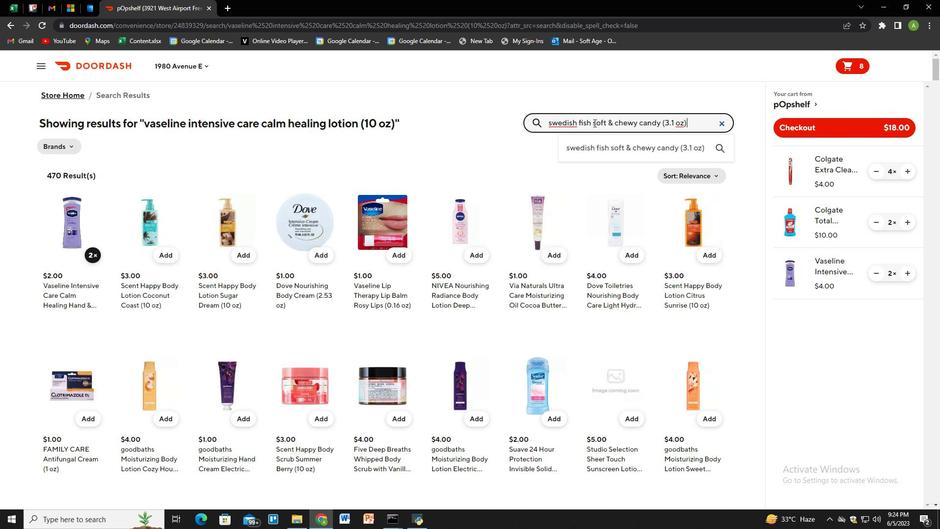 
Action: Mouse moved to (86, 255)
Screenshot: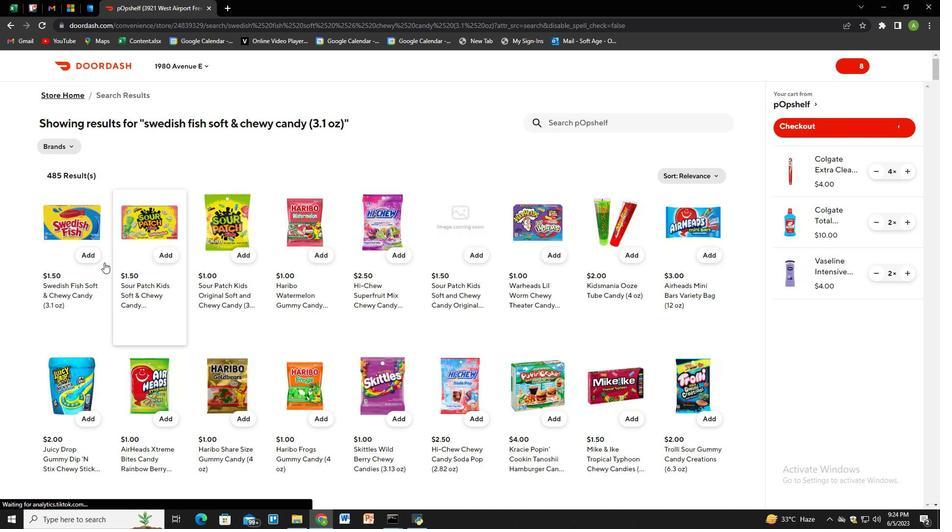 
Action: Mouse pressed left at (86, 255)
Screenshot: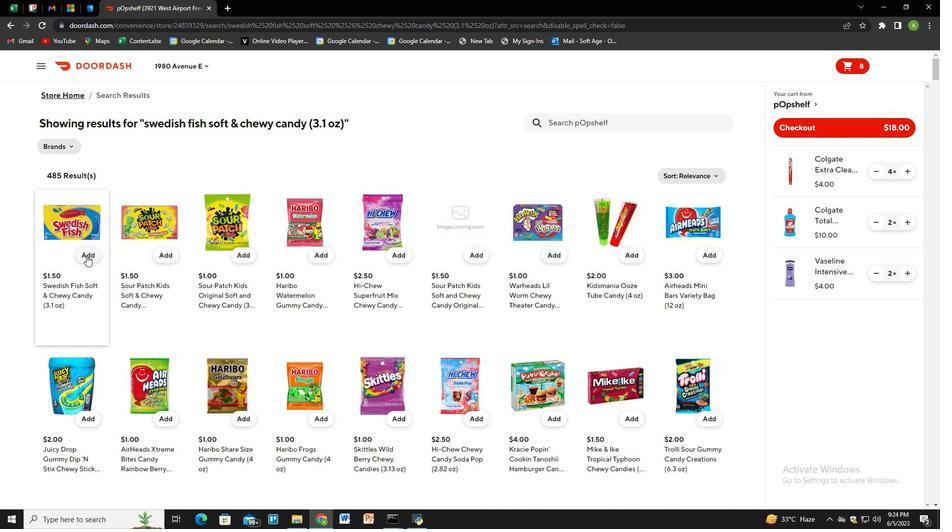 
Action: Mouse moved to (912, 321)
Screenshot: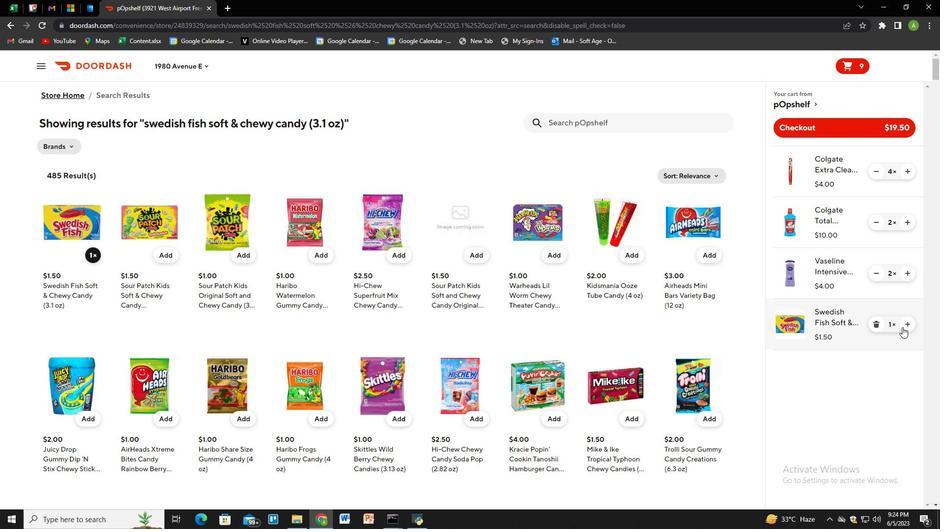 
Action: Mouse pressed left at (912, 321)
Screenshot: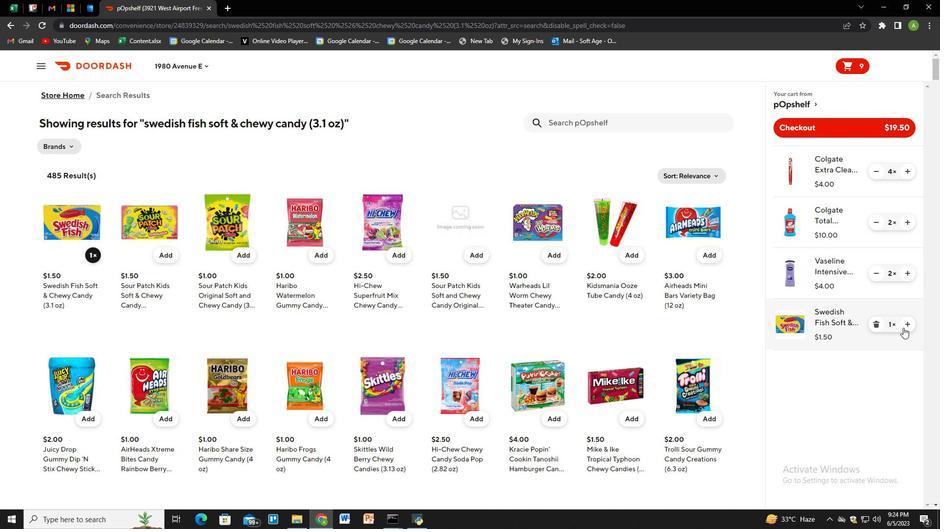 
Action: Mouse moved to (582, 125)
Screenshot: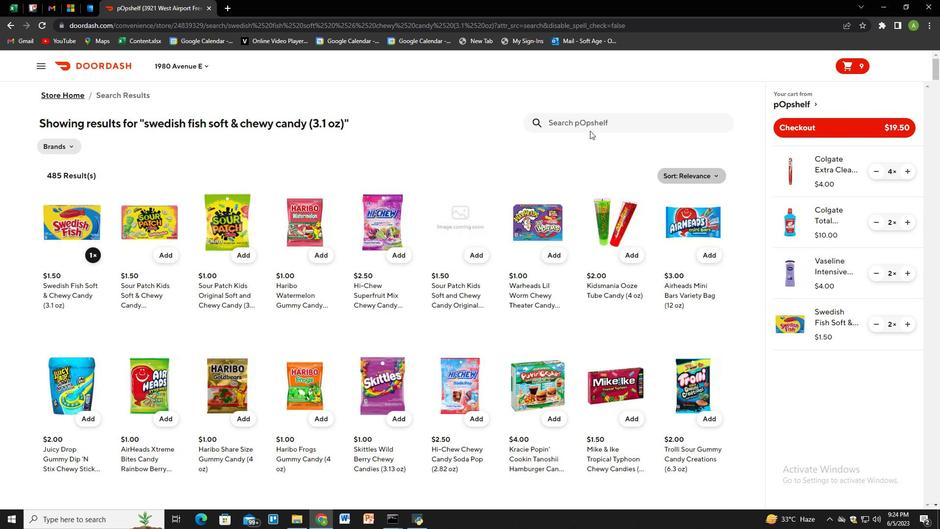 
Action: Mouse pressed left at (582, 125)
Screenshot: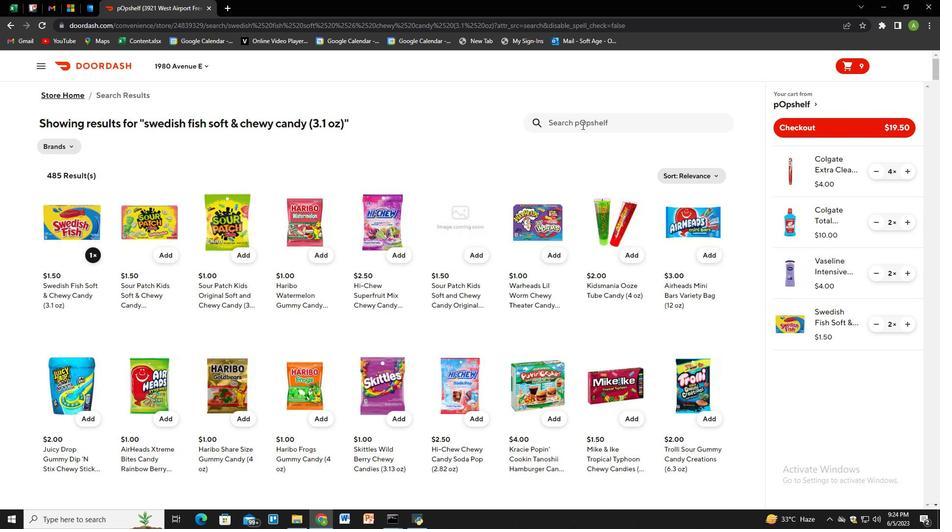 
Action: Key pressed reed<Key.shift_r><Key.shift_r>"s<Key.space>candies<Key.space>cinnamon<Key.space><Key.shift_r>(1.01<Key.space>oz<Key.shift_r>)<Key.enter>
Screenshot: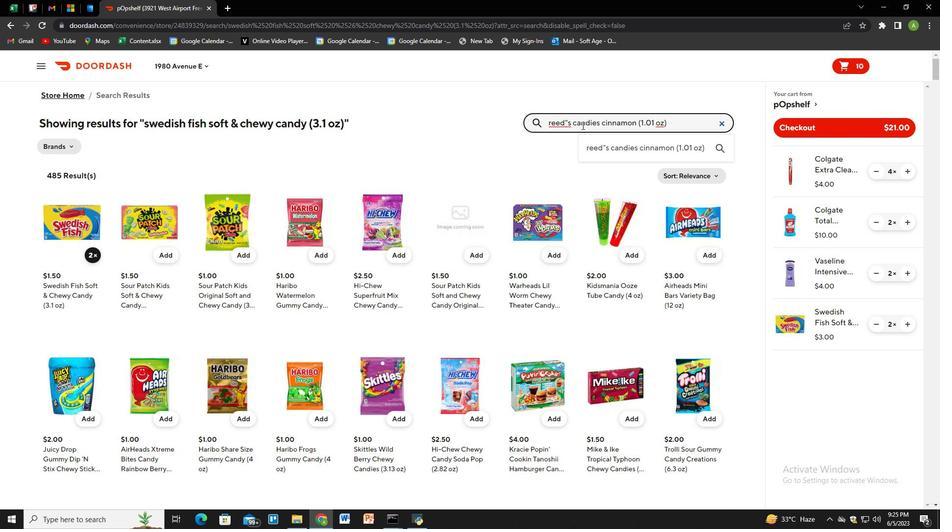 
Action: Mouse moved to (86, 255)
Screenshot: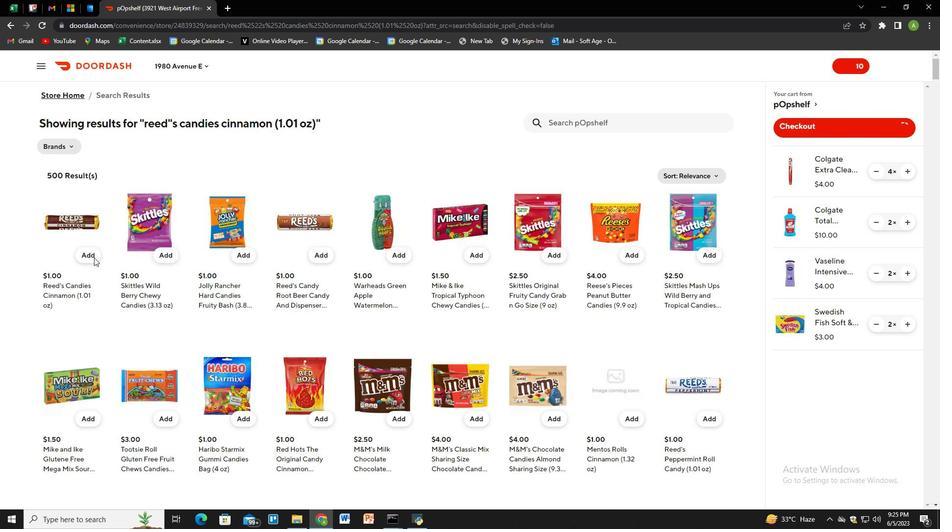 
Action: Mouse pressed left at (86, 255)
Screenshot: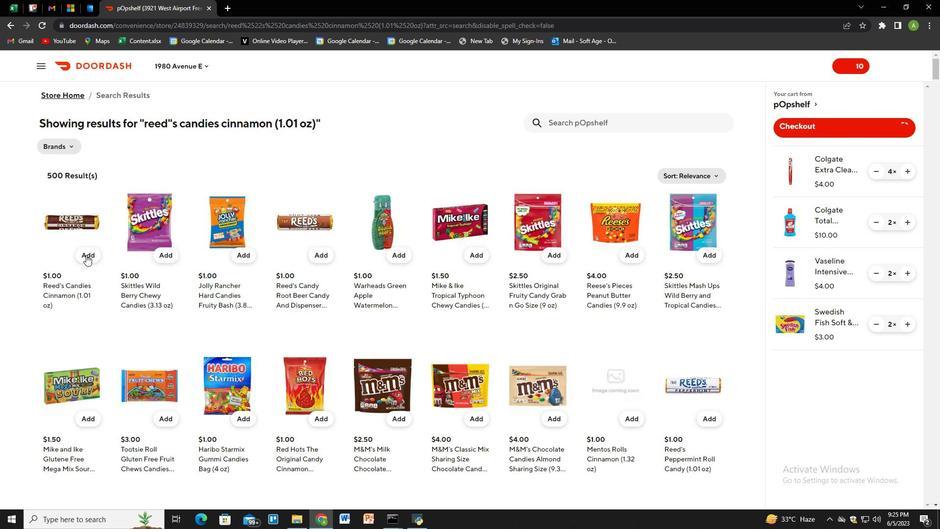 
Action: Mouse moved to (588, 121)
Screenshot: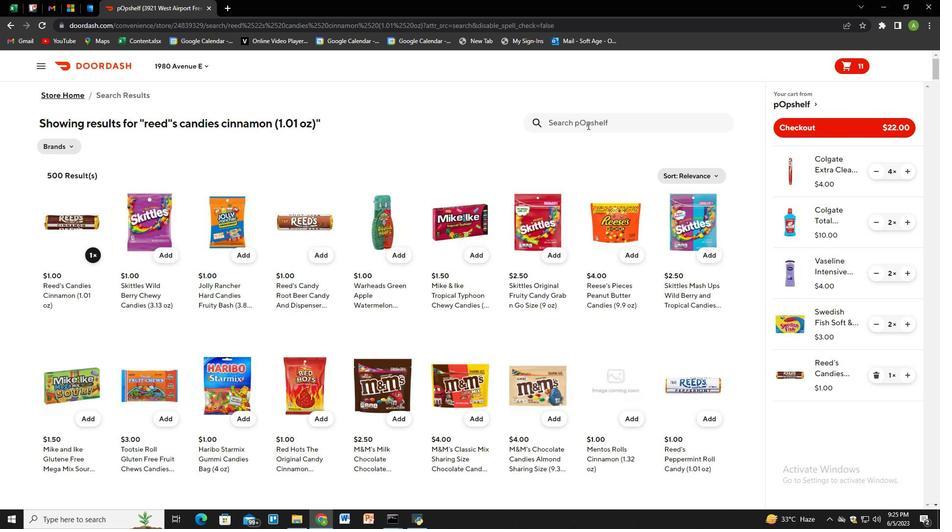 
Action: Mouse pressed left at (588, 121)
Screenshot: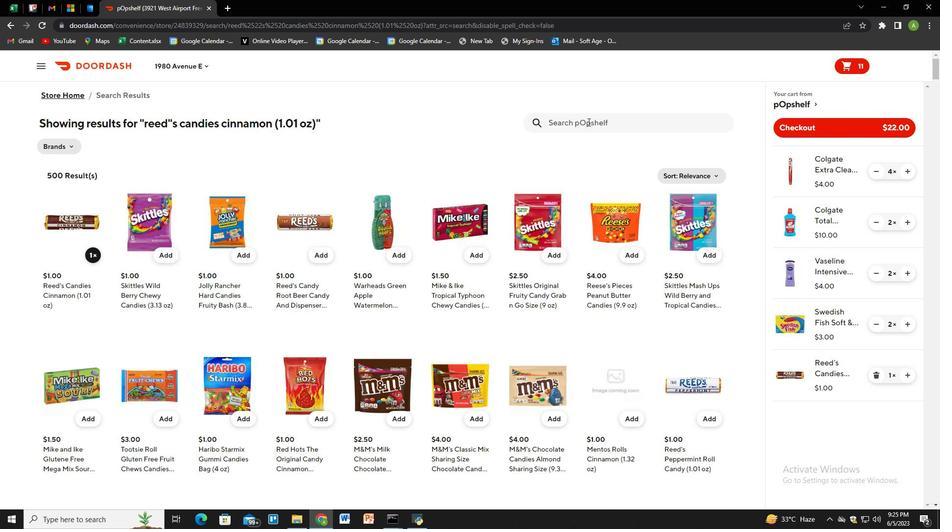 
Action: Key pressed biore<Key.space>blue<Key.space>agave<Key.space>balancing<Key.space>pore<Key.space>cleanser<Key.space><Key.shift_r>(5<Key.space>oz<Key.shift_r>)<Key.enter>
Screenshot: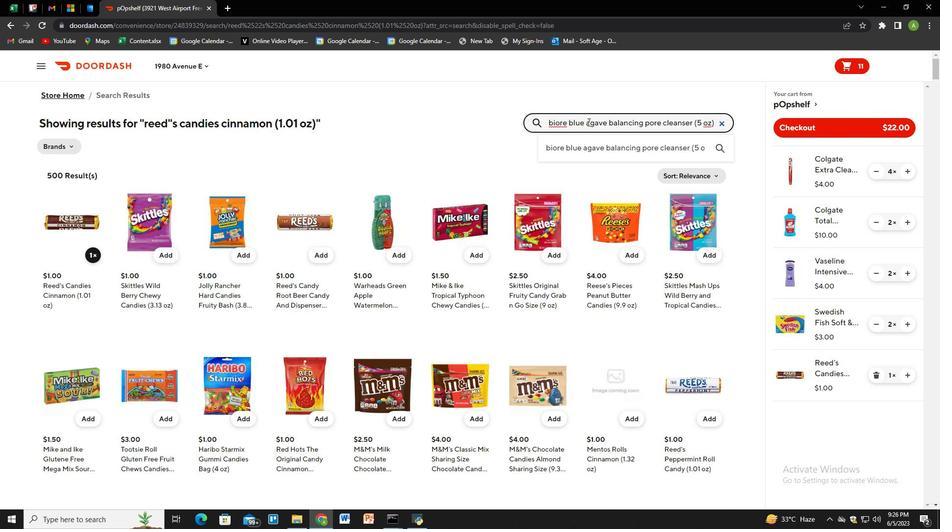 
Action: Mouse moved to (91, 258)
Screenshot: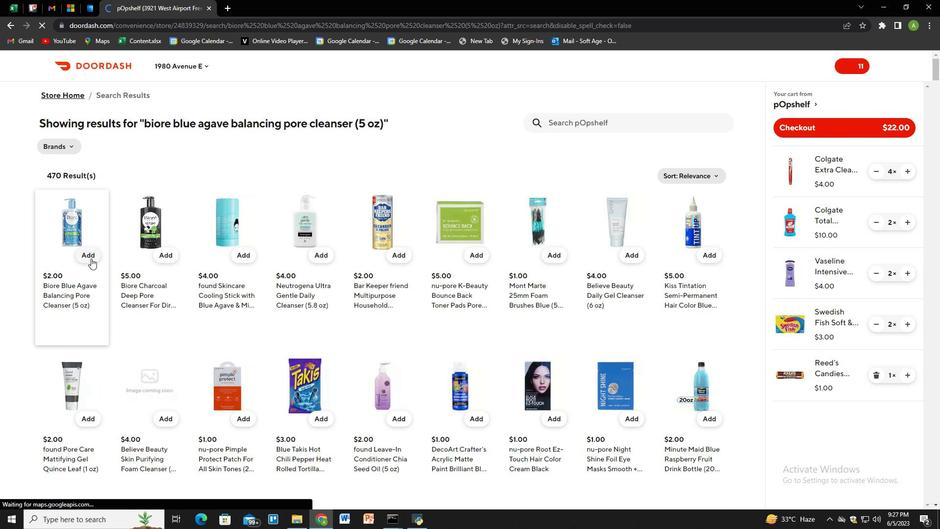 
Action: Mouse pressed left at (91, 258)
Screenshot: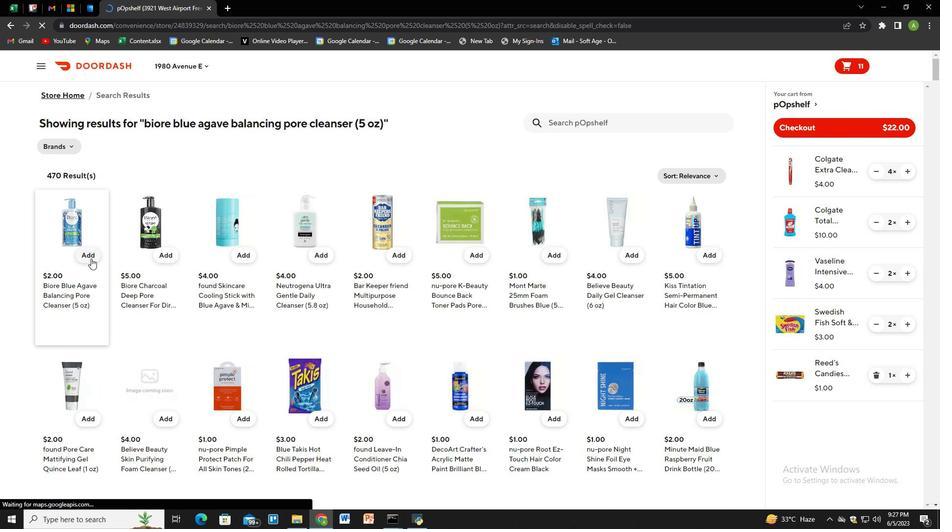 
Action: Mouse moved to (910, 427)
Screenshot: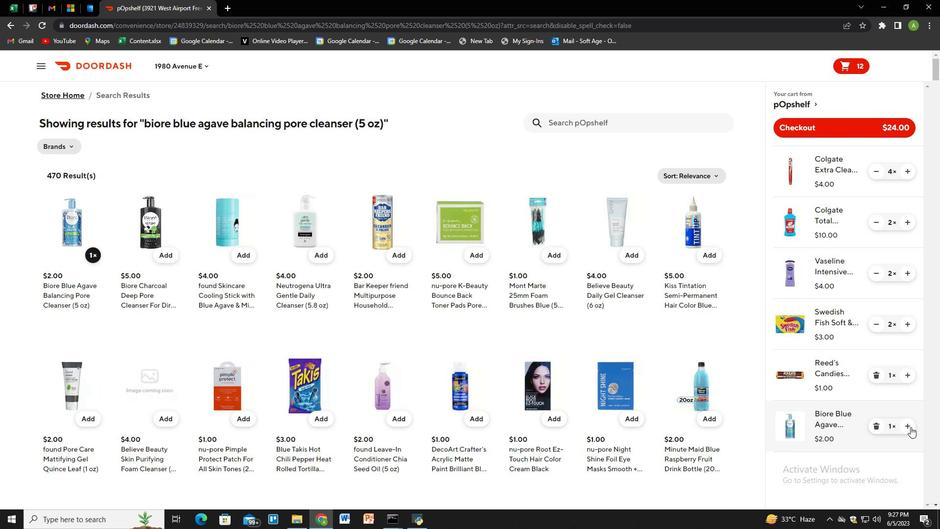 
Action: Mouse pressed left at (910, 427)
Screenshot: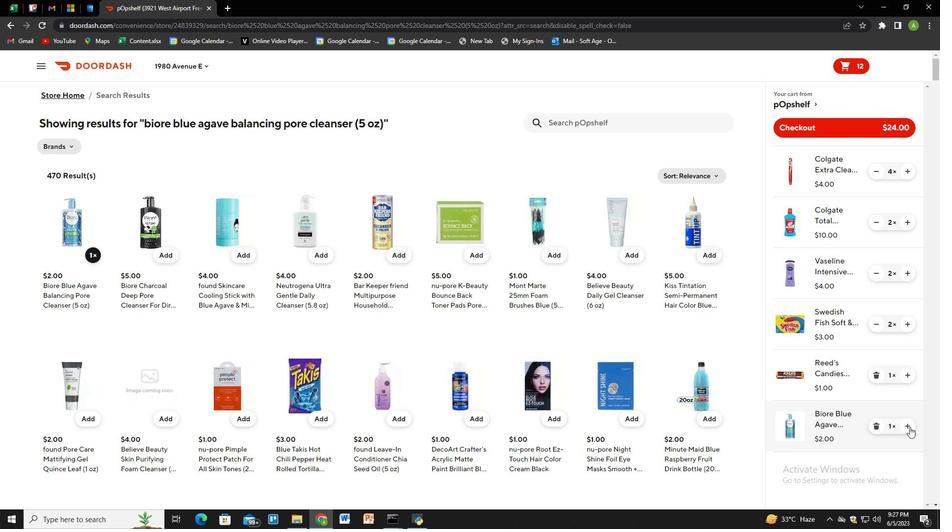 
Action: Mouse moved to (583, 123)
Screenshot: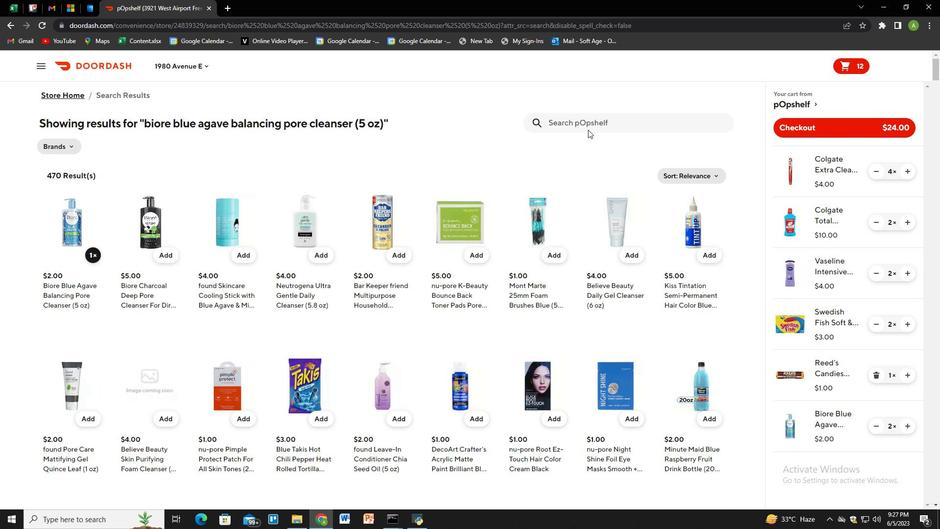 
Action: Mouse pressed left at (583, 123)
Screenshot: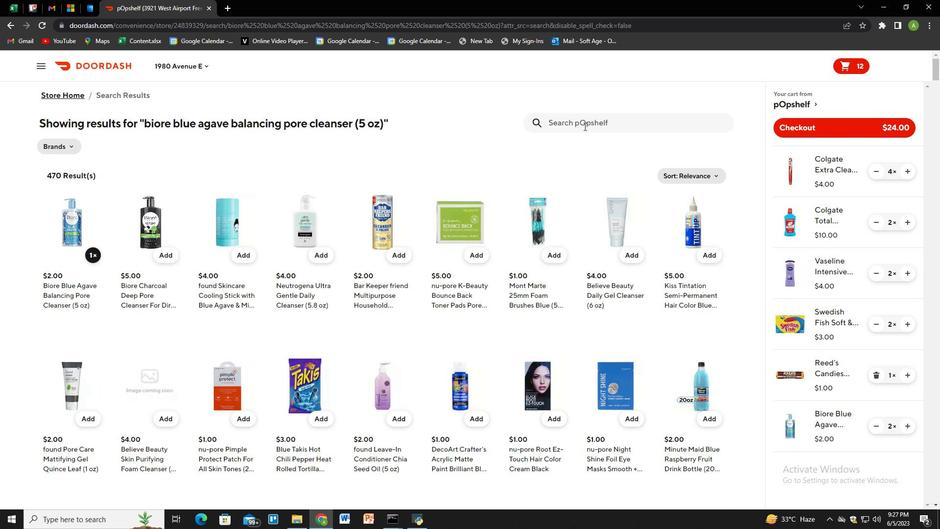 
Action: Key pressed coralite1.9<Key.left><Key.left><Key.left><Key.space><Key.right><Key.right><Key.right><Key.right><Key.space>x<Key.space>4<Key.space>sheer<Key.space>bandages<Key.space>extra<Key.space>large<Key.space><Key.shift_r>(14<Key.space>ct<Key.shift_r>)<Key.enter>
Screenshot: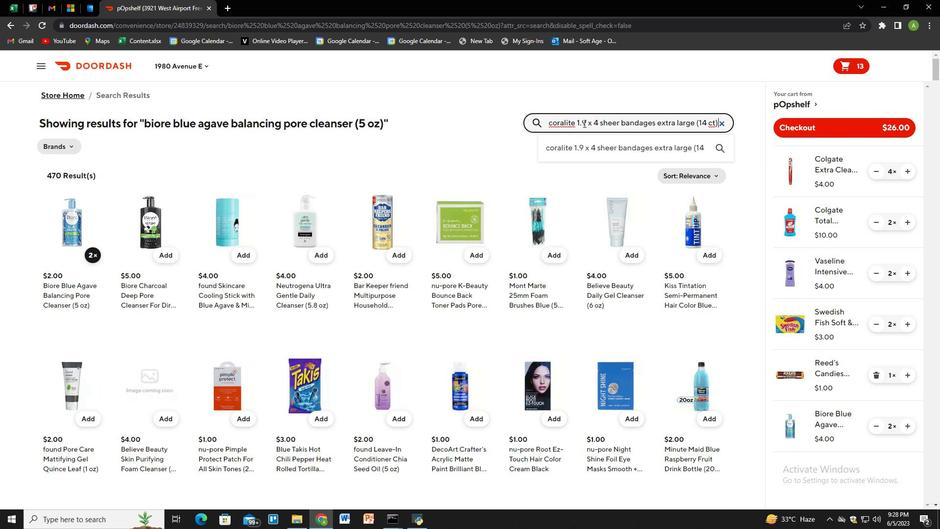 
Action: Mouse moved to (92, 252)
Screenshot: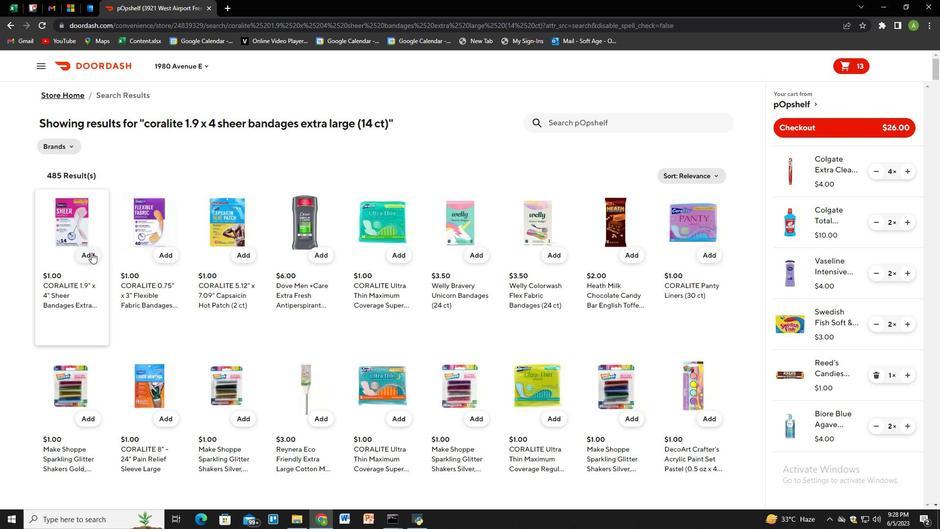 
Action: Mouse pressed left at (92, 252)
Screenshot: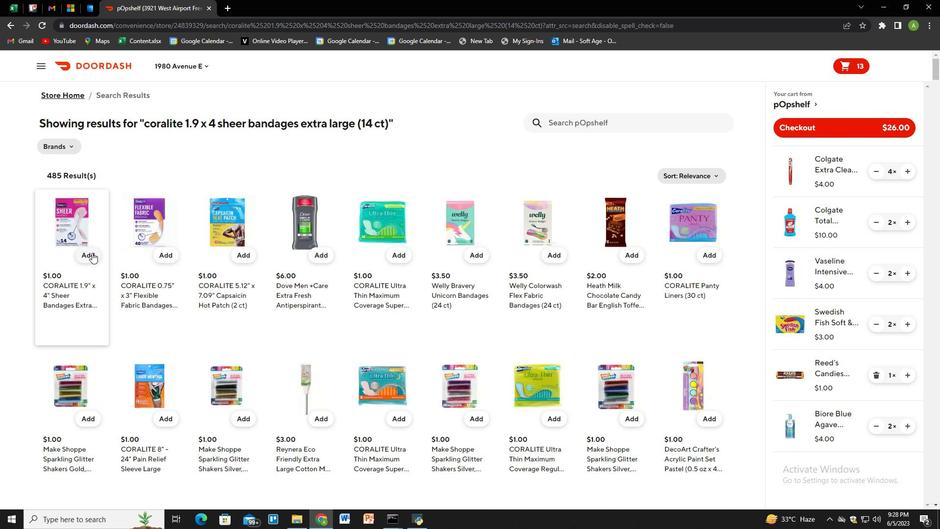 
Action: Mouse moved to (918, 354)
Screenshot: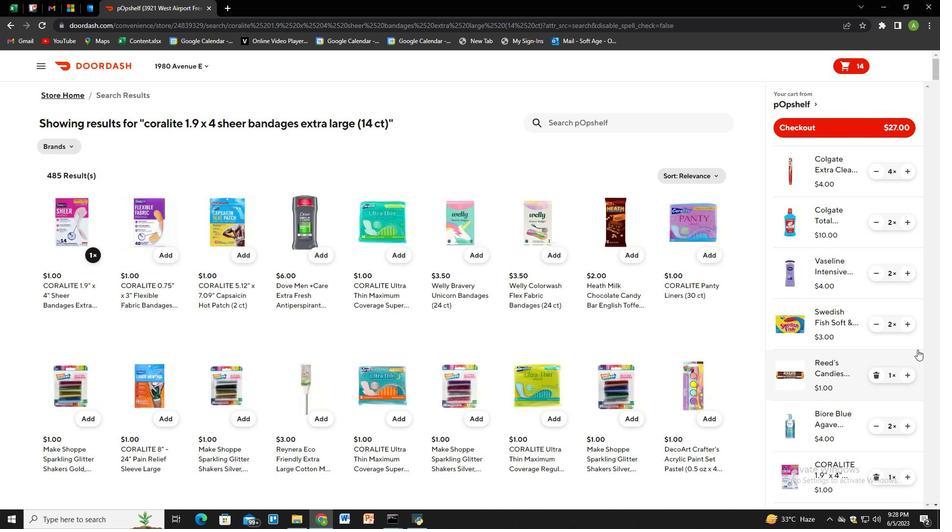 
Action: Mouse scrolled (918, 354) with delta (0, 0)
Screenshot: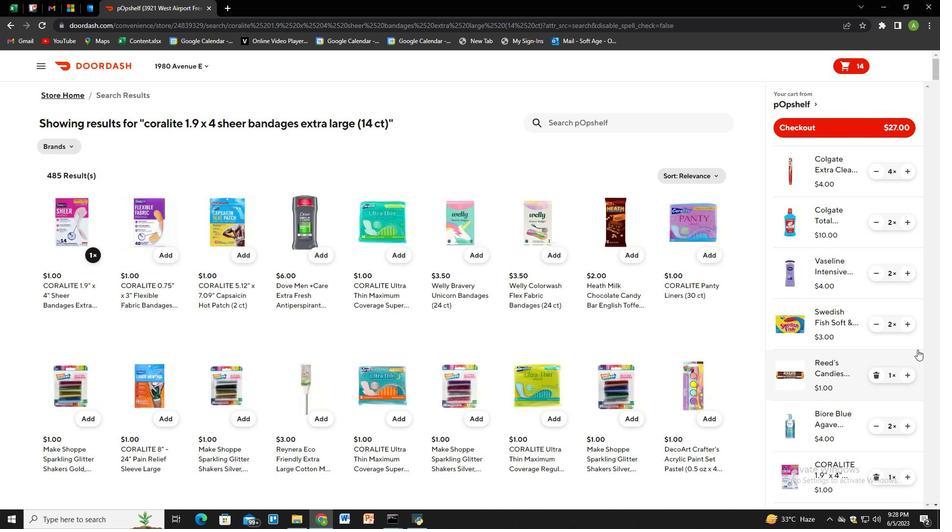 
Action: Mouse moved to (918, 372)
Screenshot: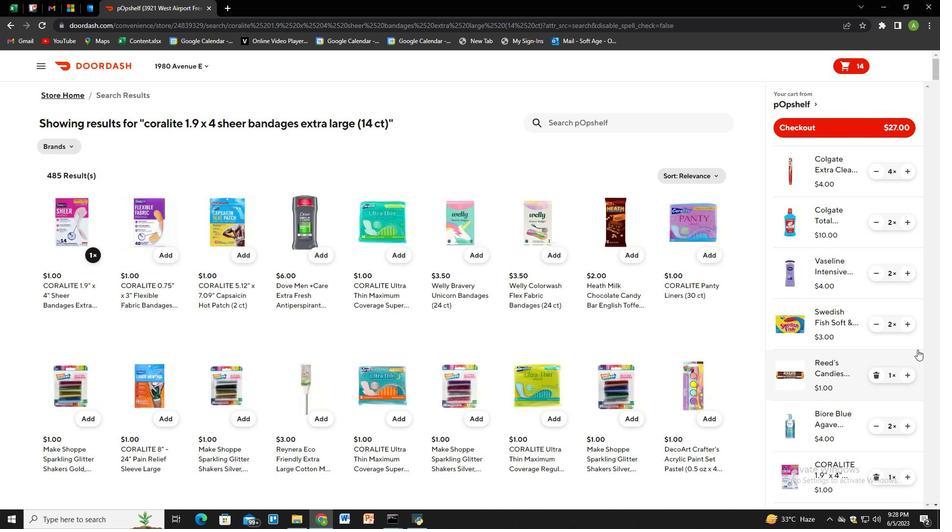
Action: Mouse scrolled (918, 372) with delta (0, 0)
Screenshot: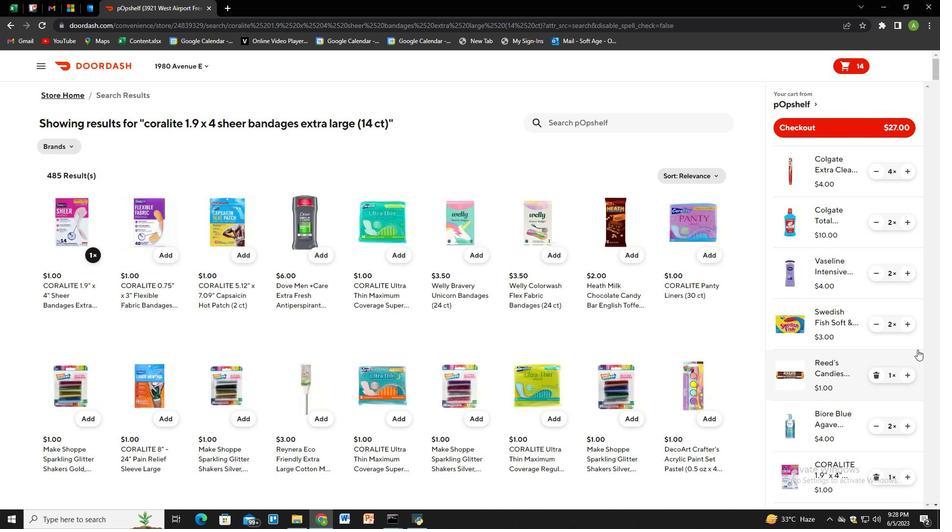 
Action: Mouse moved to (917, 388)
Screenshot: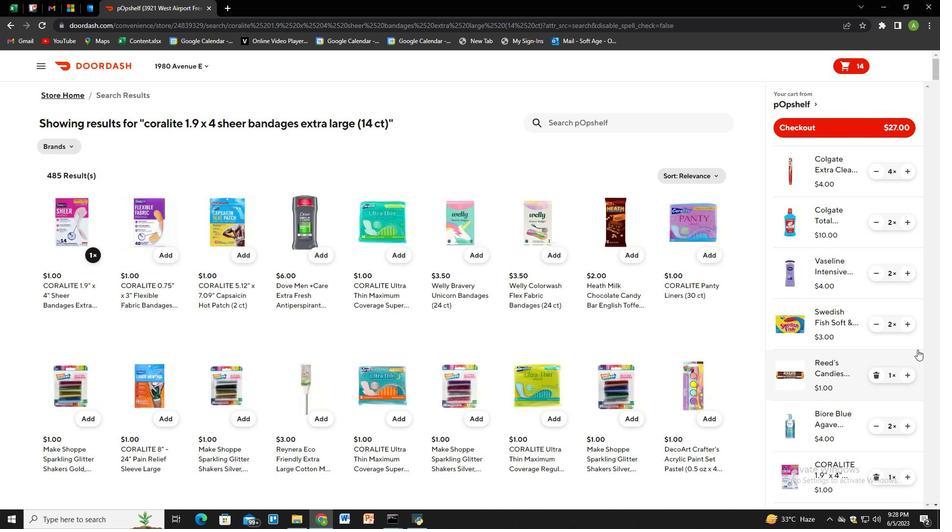 
Action: Mouse scrolled (917, 387) with delta (0, 0)
Screenshot: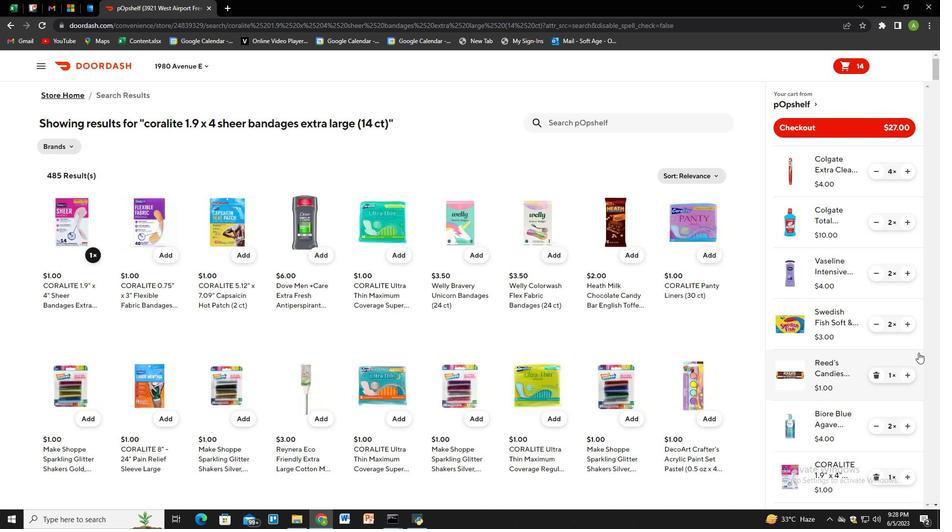 
Action: Mouse moved to (905, 473)
Screenshot: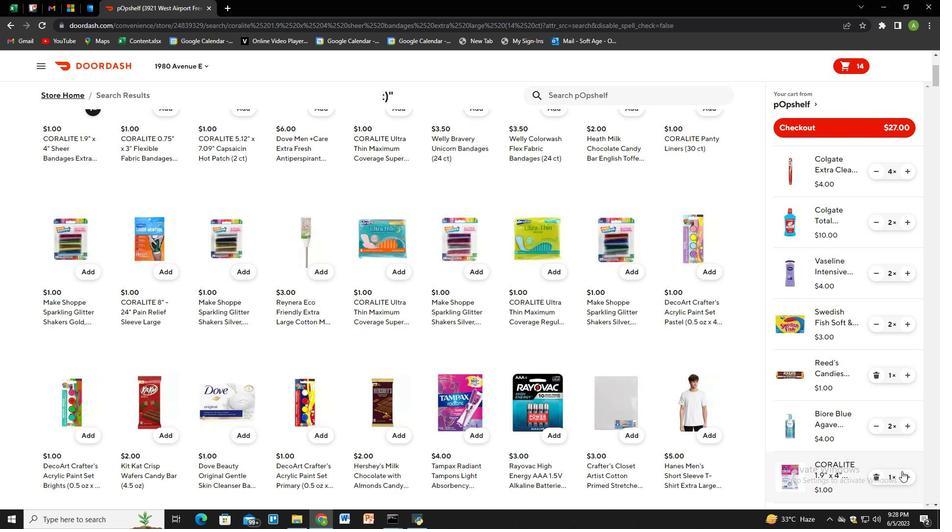 
Action: Mouse pressed left at (905, 473)
Screenshot: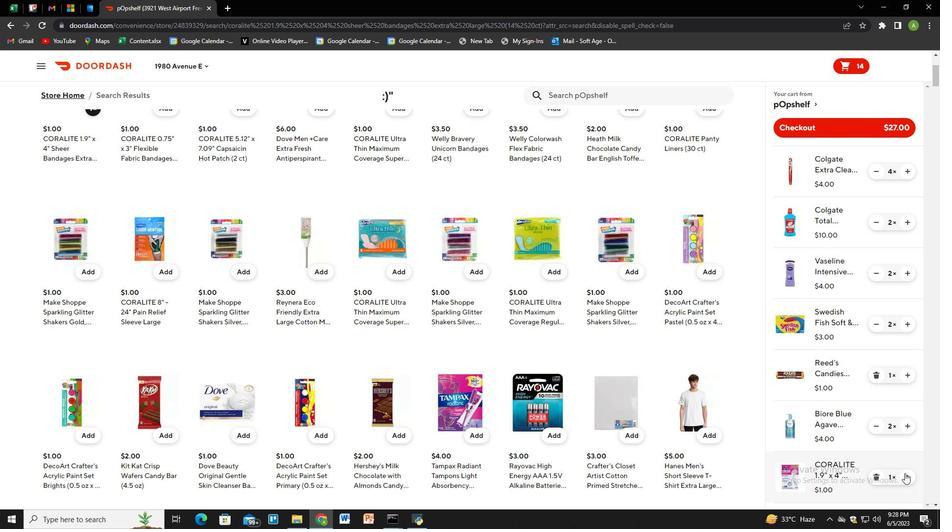 
Action: Mouse moved to (591, 95)
Screenshot: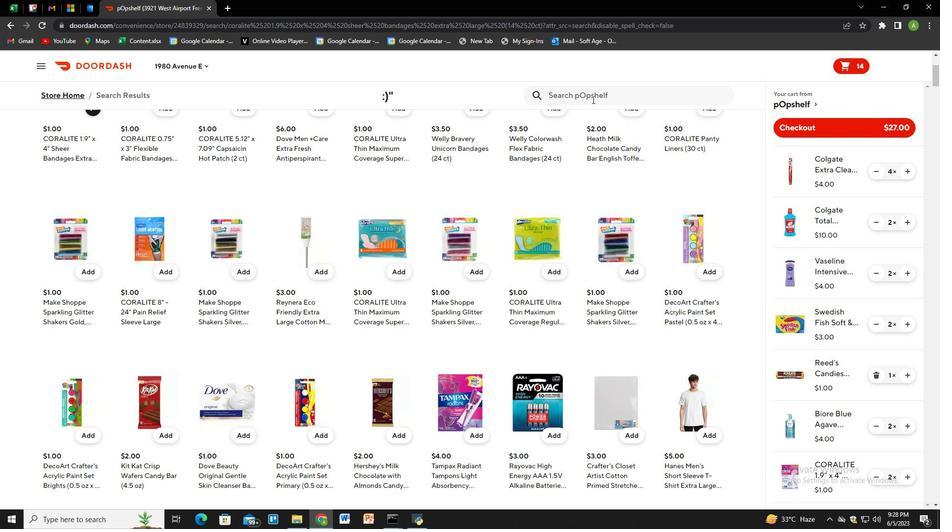 
Action: Mouse pressed left at (591, 95)
Screenshot: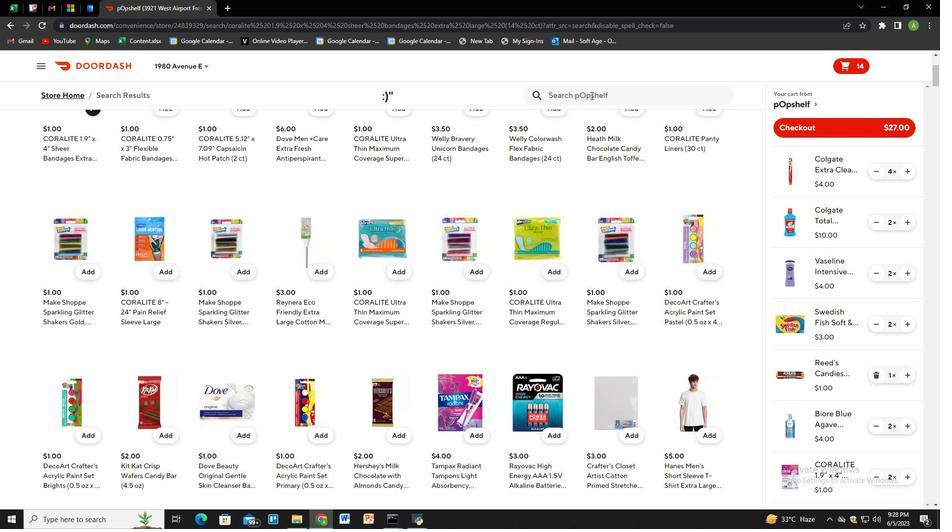 
Action: Key pressed family<Key.space>care<Key.space>hemorrhoidal<Key.space>ointment<Key.space>with<Key.space>applicator<Key.space><Key.shift_r><Key.shift_r>(0.71<Key.space>oz<Key.shift_r>)<Key.enter>
Screenshot: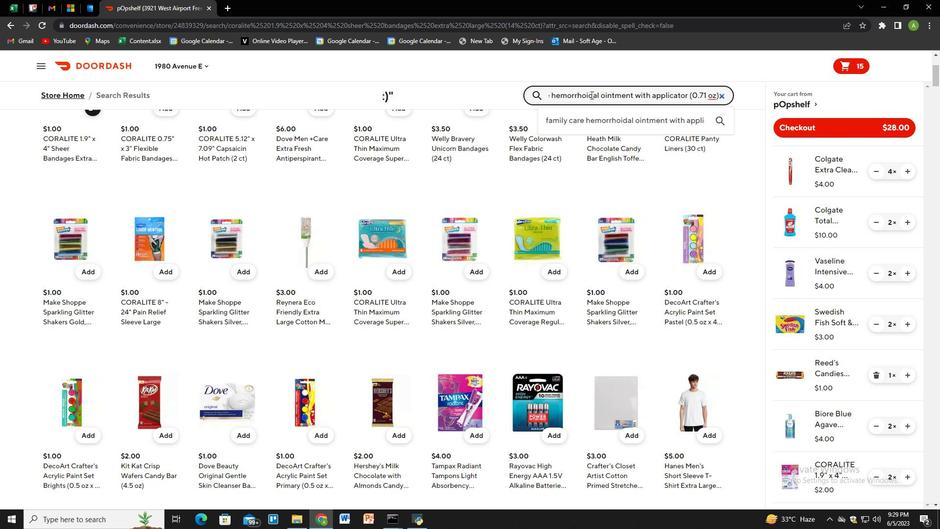 
Action: Mouse moved to (87, 256)
Screenshot: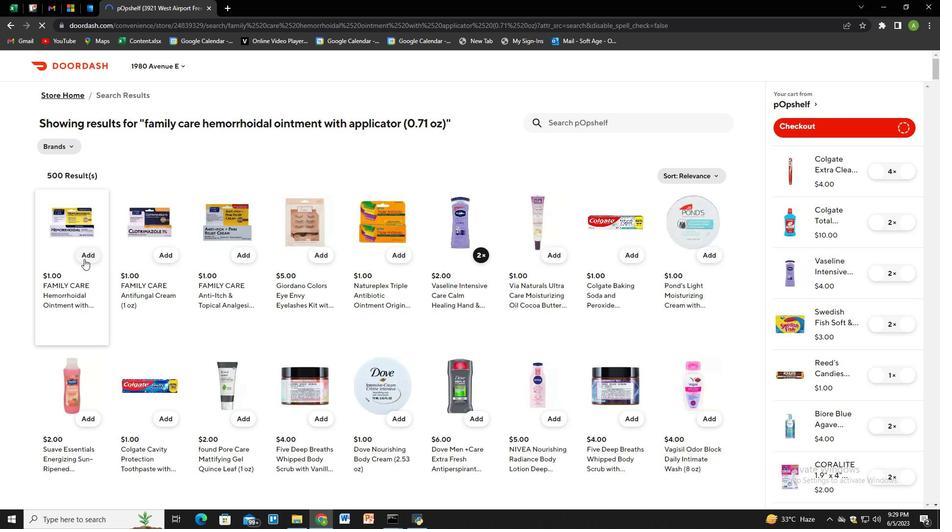
Action: Mouse pressed left at (87, 256)
Screenshot: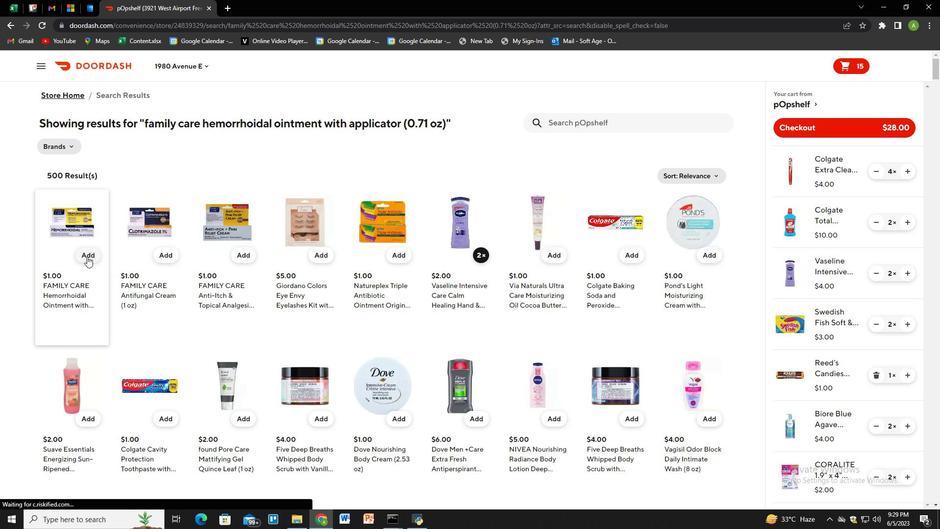 
Action: Mouse moved to (878, 417)
Screenshot: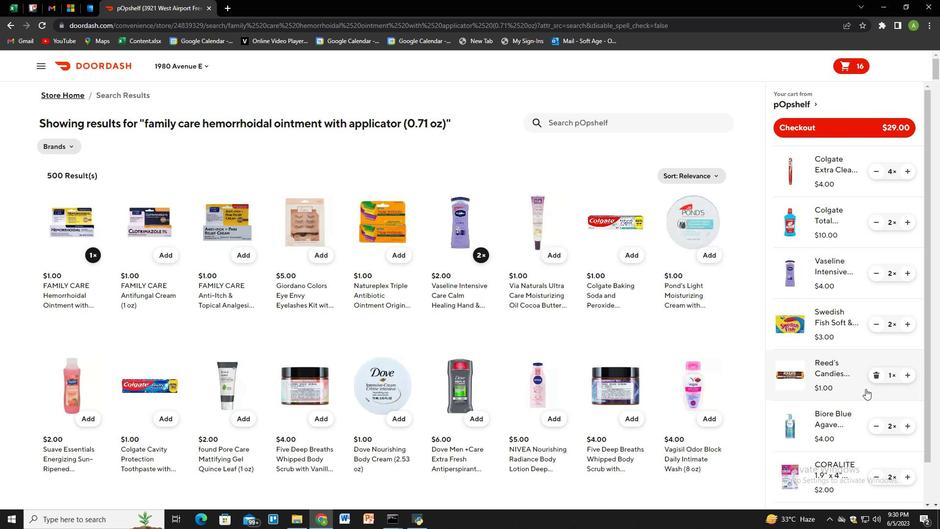 
Action: Mouse scrolled (878, 416) with delta (0, 0)
Screenshot: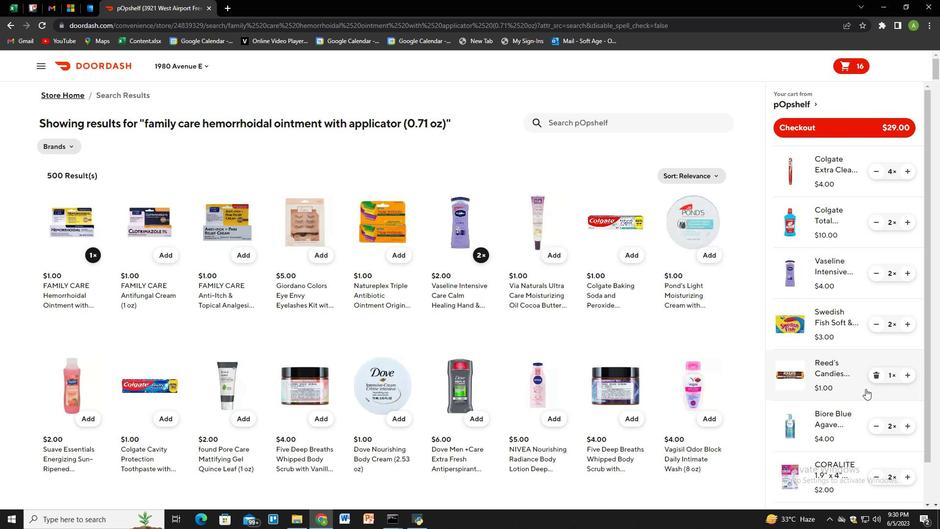 
Action: Mouse moved to (880, 422)
Screenshot: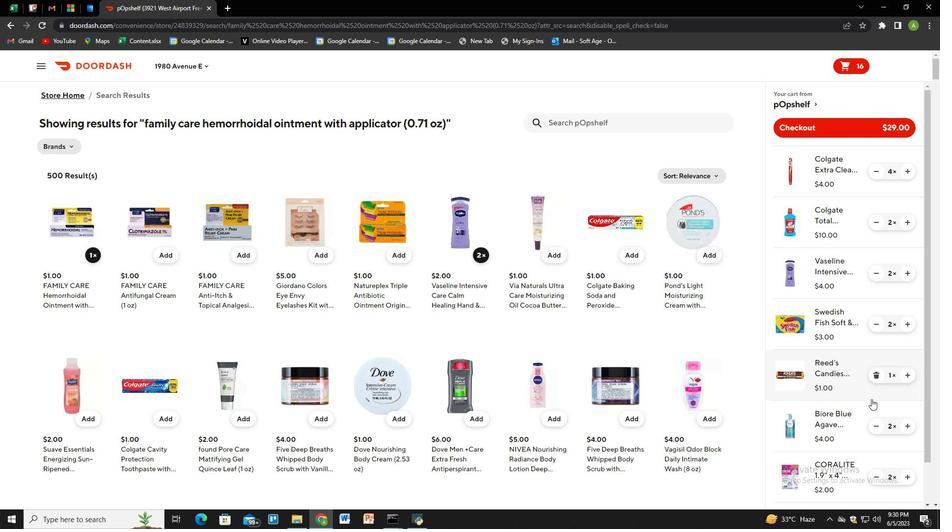 
Action: Mouse scrolled (880, 421) with delta (0, 0)
Screenshot: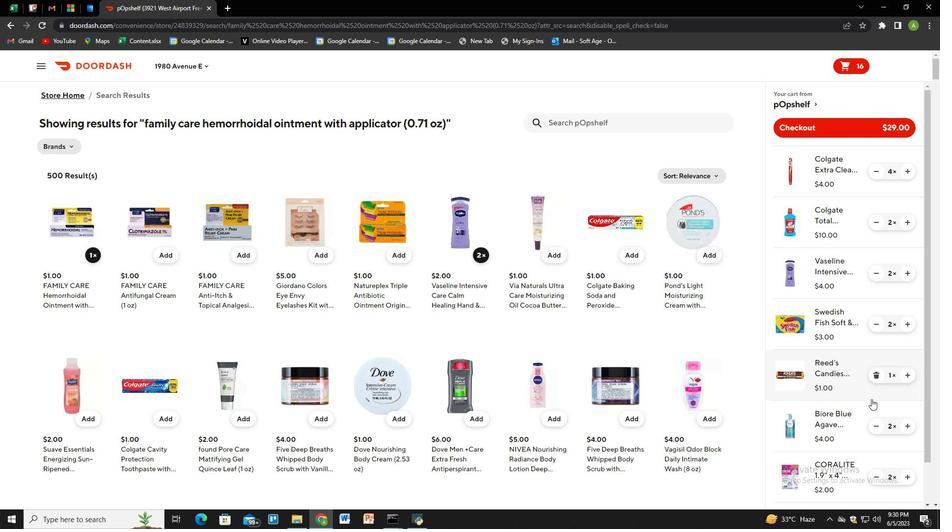 
Action: Mouse scrolled (880, 421) with delta (0, 0)
Screenshot: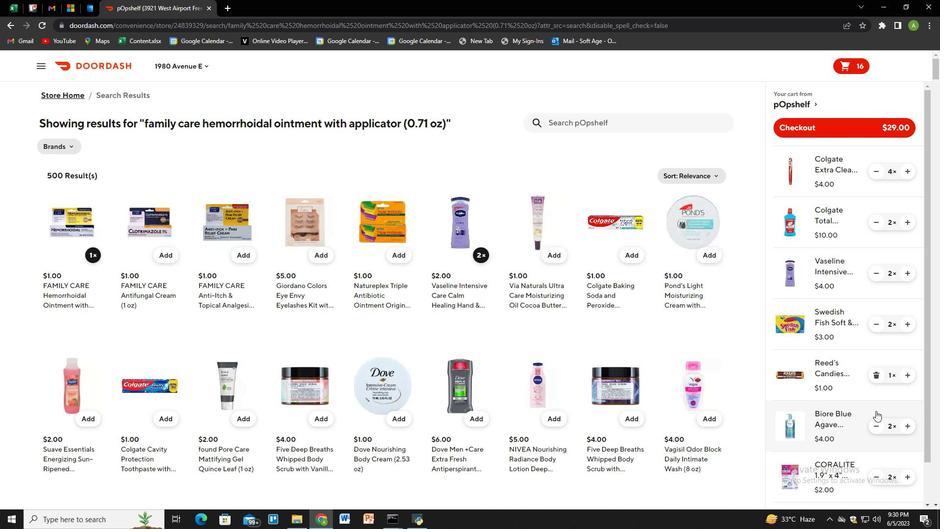 
Action: Mouse moved to (905, 482)
Screenshot: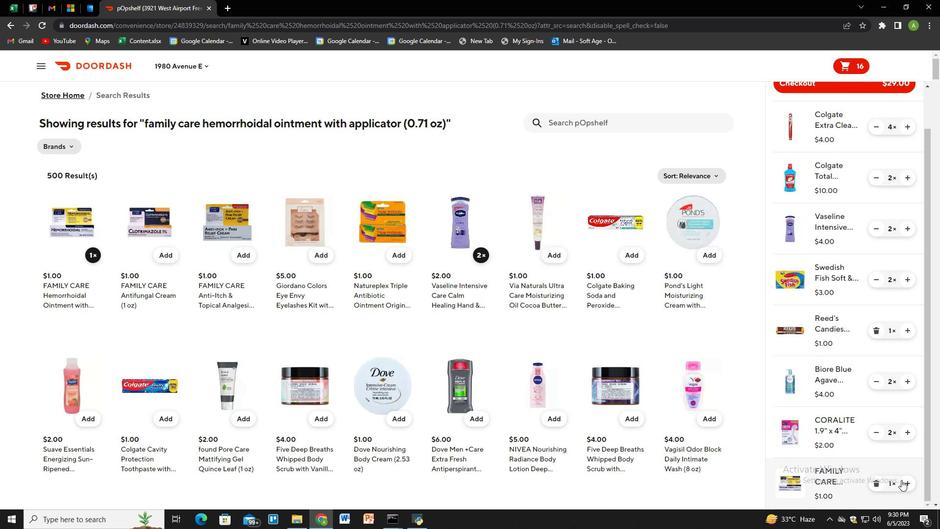 
Action: Mouse pressed left at (905, 482)
Screenshot: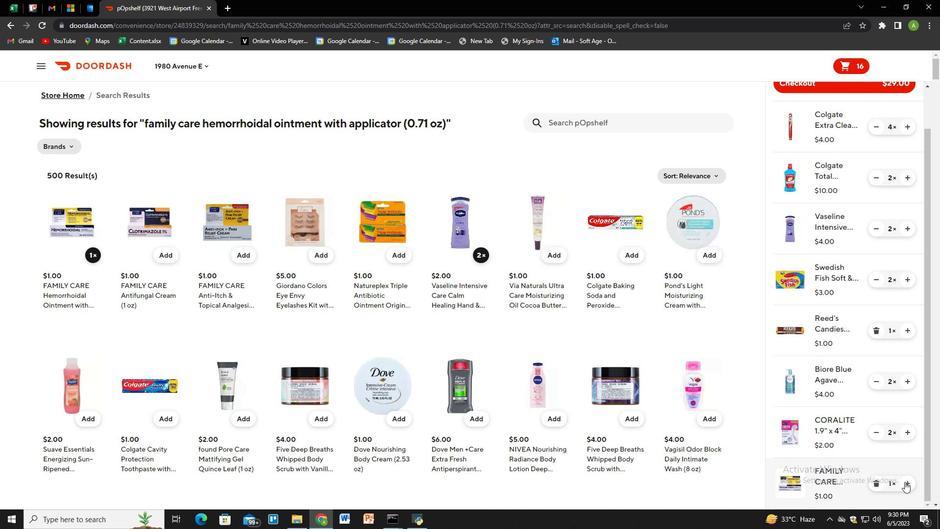 
Action: Mouse moved to (867, 395)
Screenshot: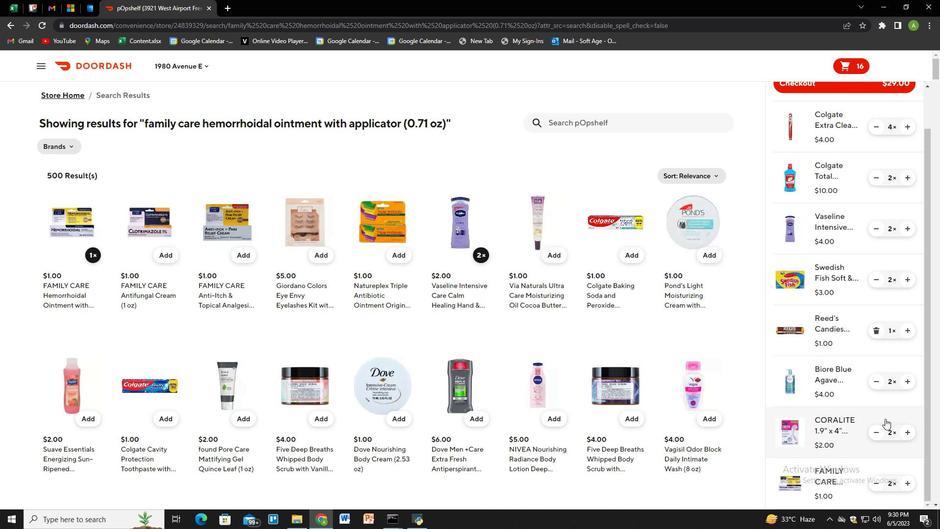 
Action: Mouse scrolled (867, 395) with delta (0, 0)
Screenshot: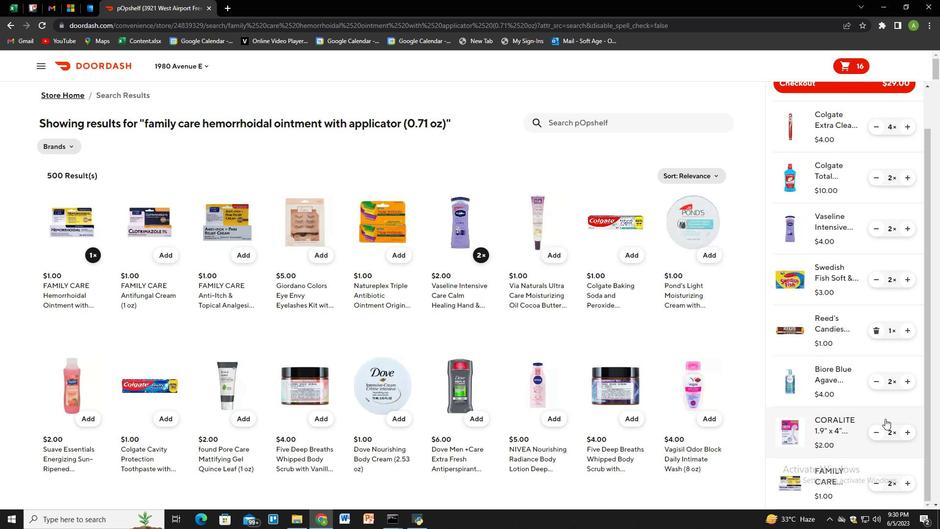 
Action: Mouse scrolled (867, 395) with delta (0, 0)
Screenshot: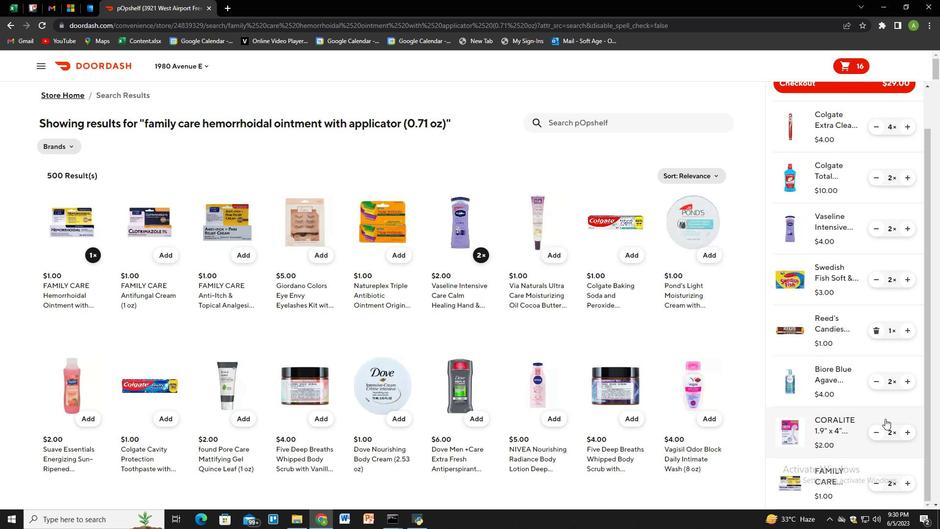 
Action: Mouse scrolled (867, 395) with delta (0, 0)
Screenshot: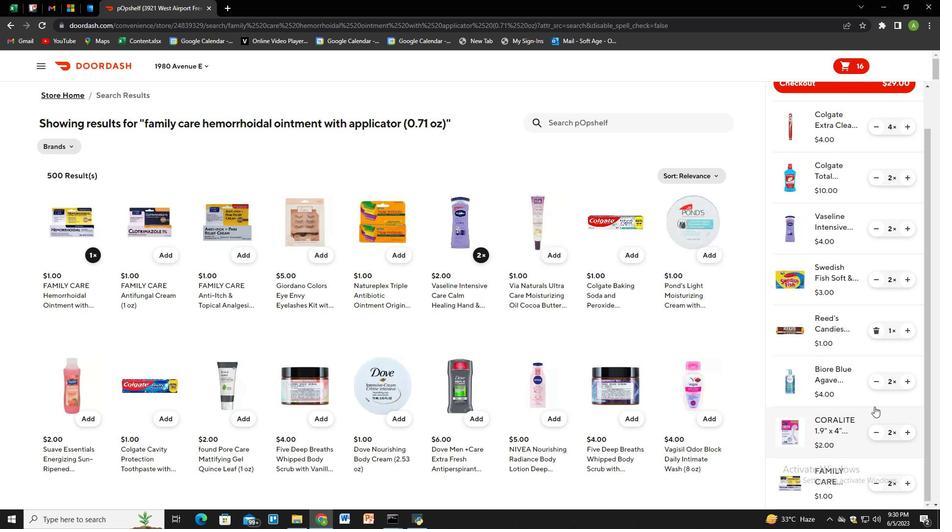 
Action: Mouse scrolled (867, 395) with delta (0, 0)
Screenshot: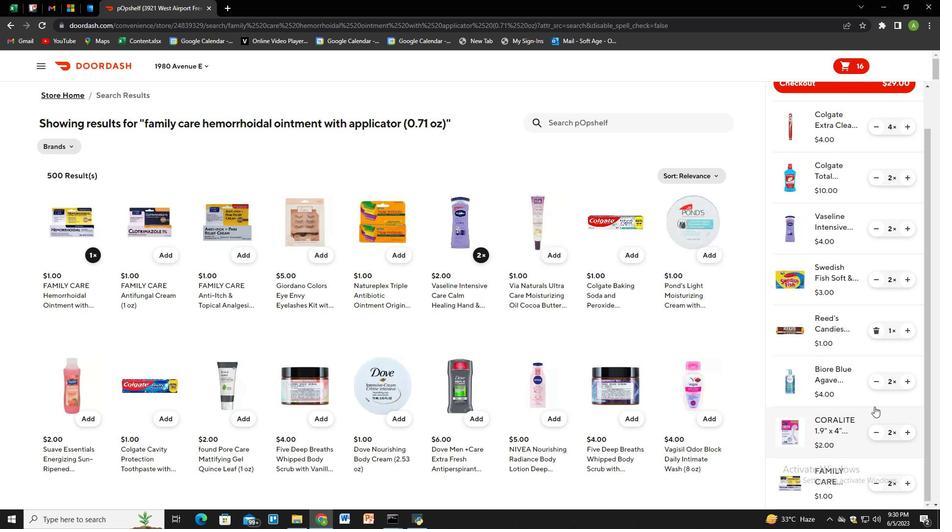 
Action: Mouse moved to (797, 132)
Screenshot: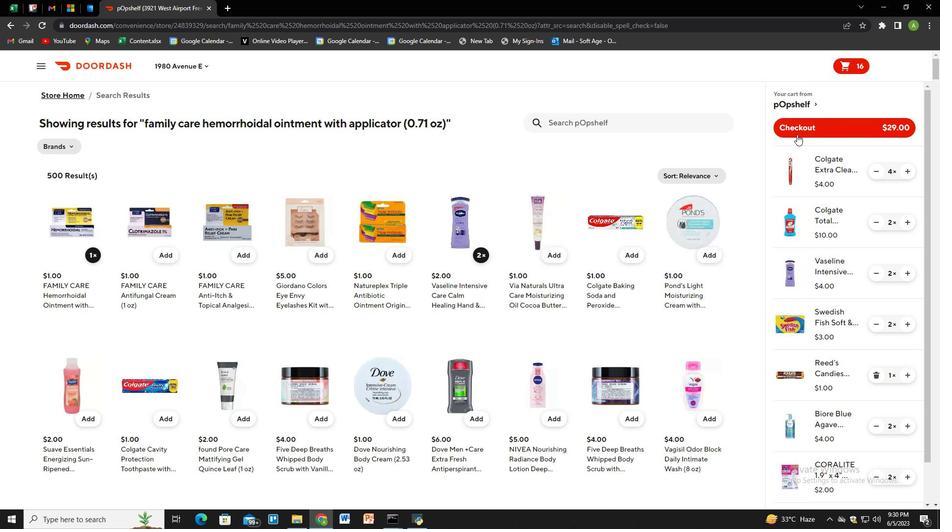 
Action: Mouse pressed left at (797, 132)
Screenshot: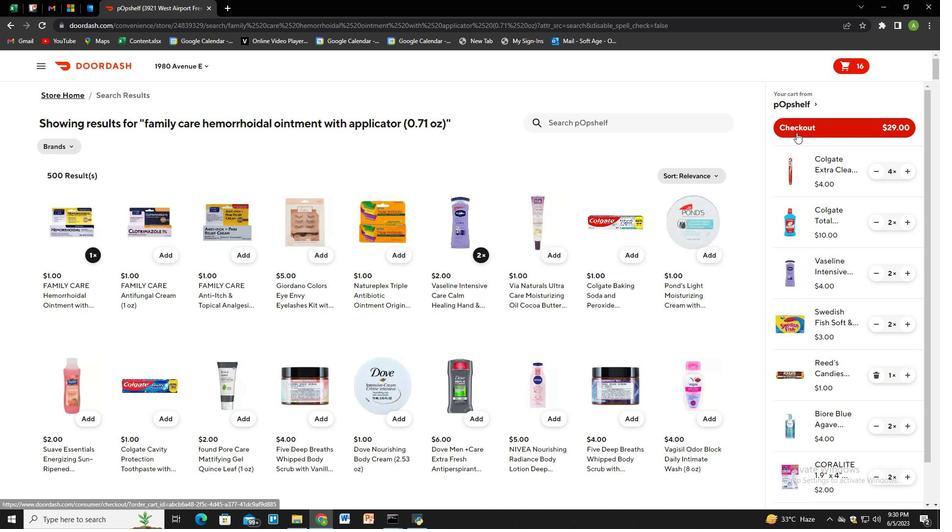 
